 Task: Create a sub task System Test and UAT for the task  Integrate a new online platform for online fitness training in the project ArtiZen , assign it to team member softage.1@softage.net and update the status of the sub task to  Completed , set the priority of the sub task to High
Action: Mouse moved to (636, 505)
Screenshot: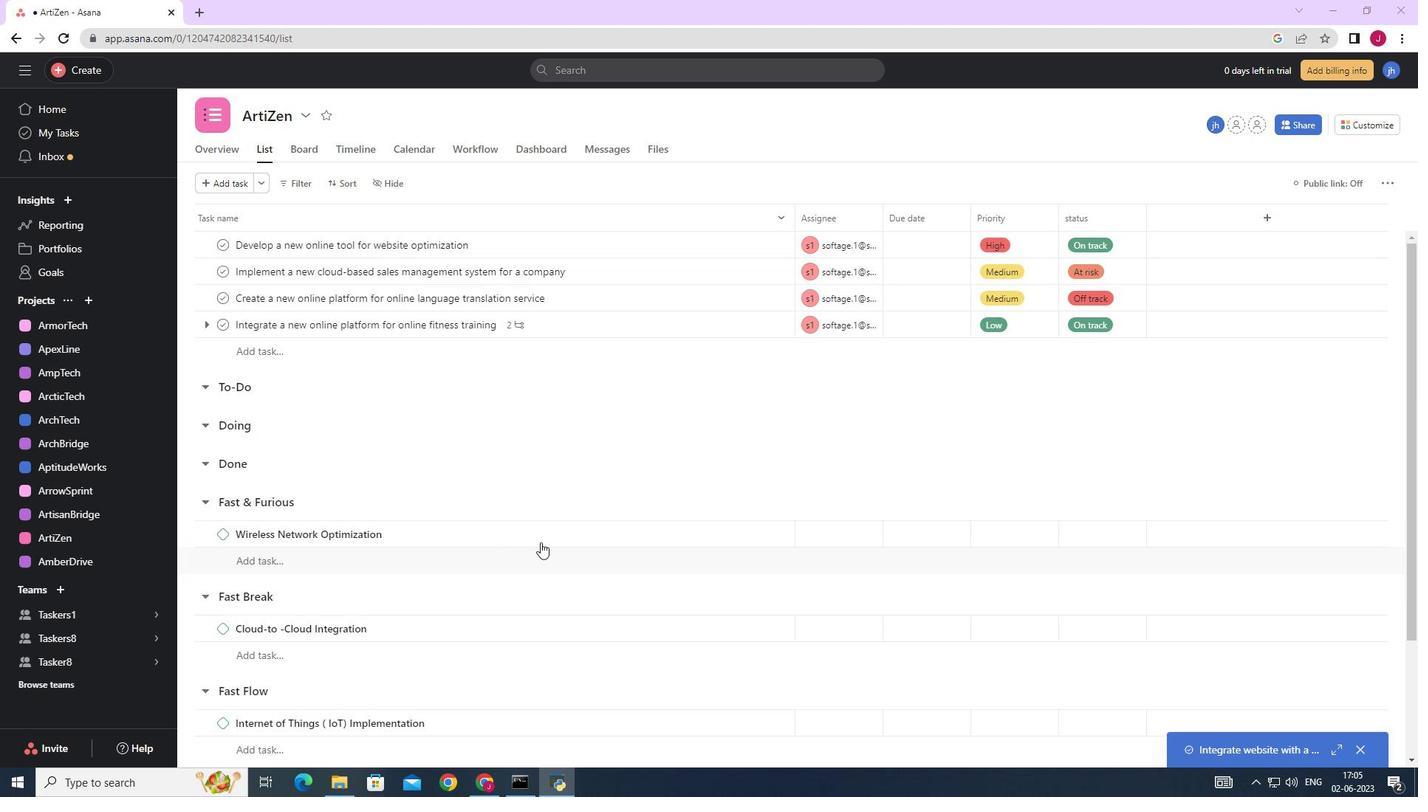 
Action: Mouse scrolled (636, 505) with delta (0, 0)
Screenshot: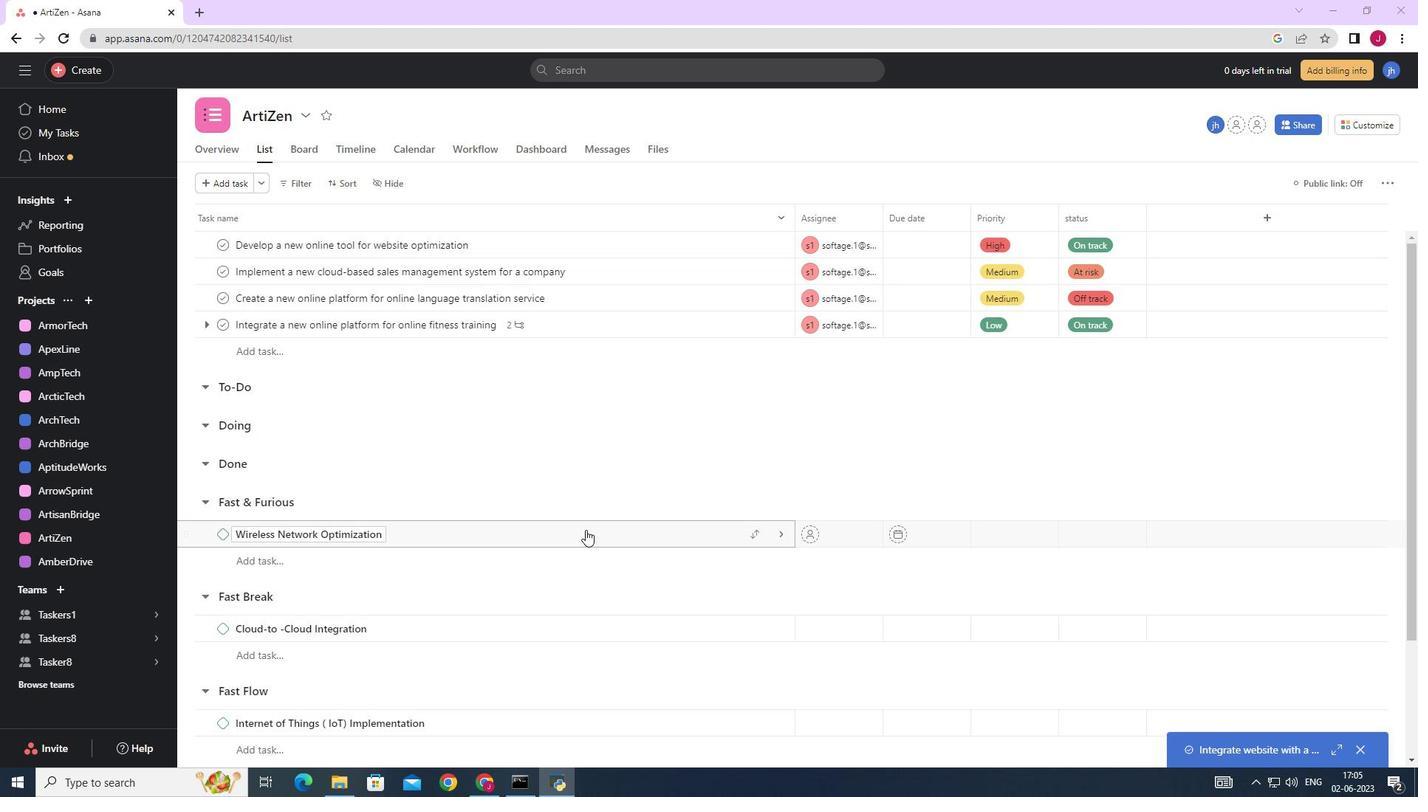 
Action: Mouse scrolled (636, 505) with delta (0, 0)
Screenshot: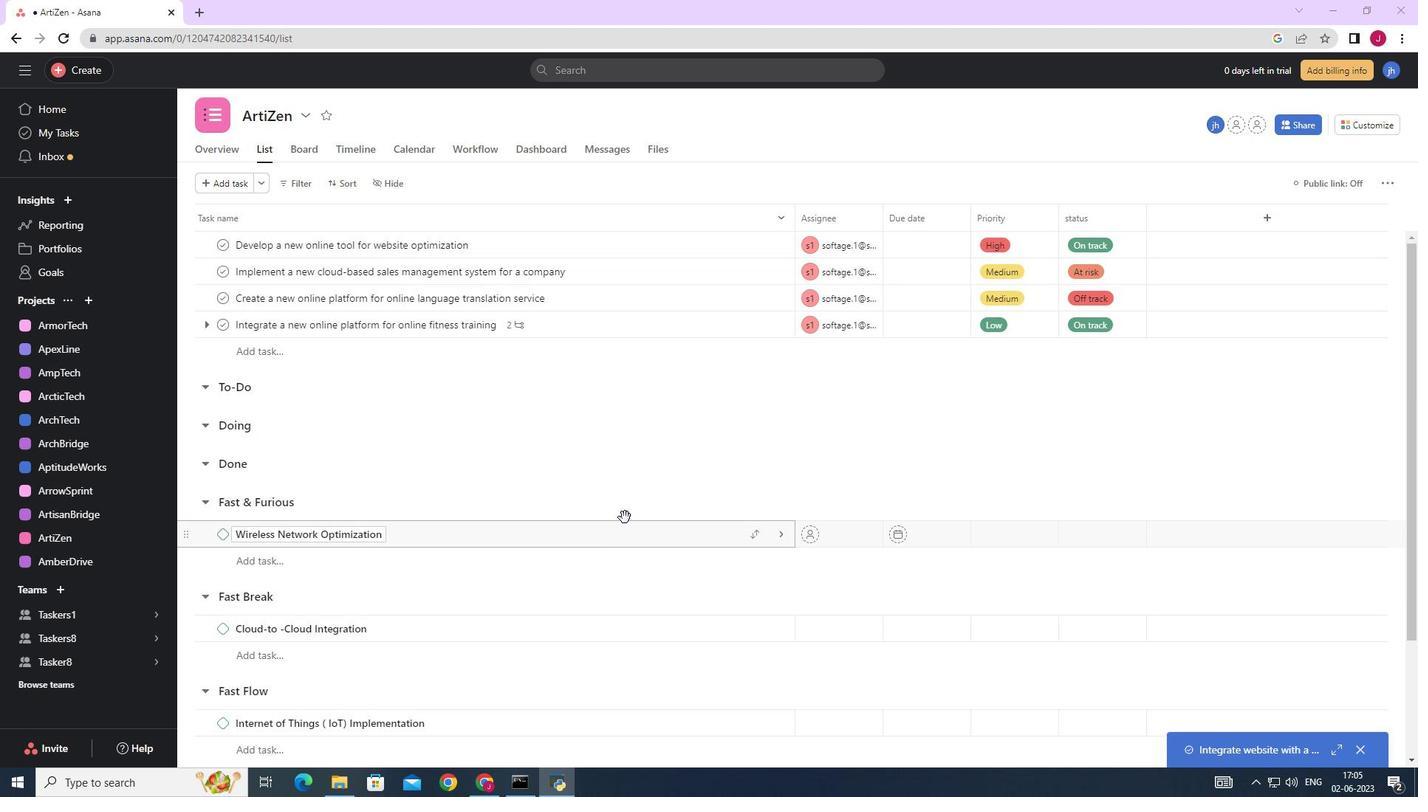 
Action: Mouse moved to (636, 505)
Screenshot: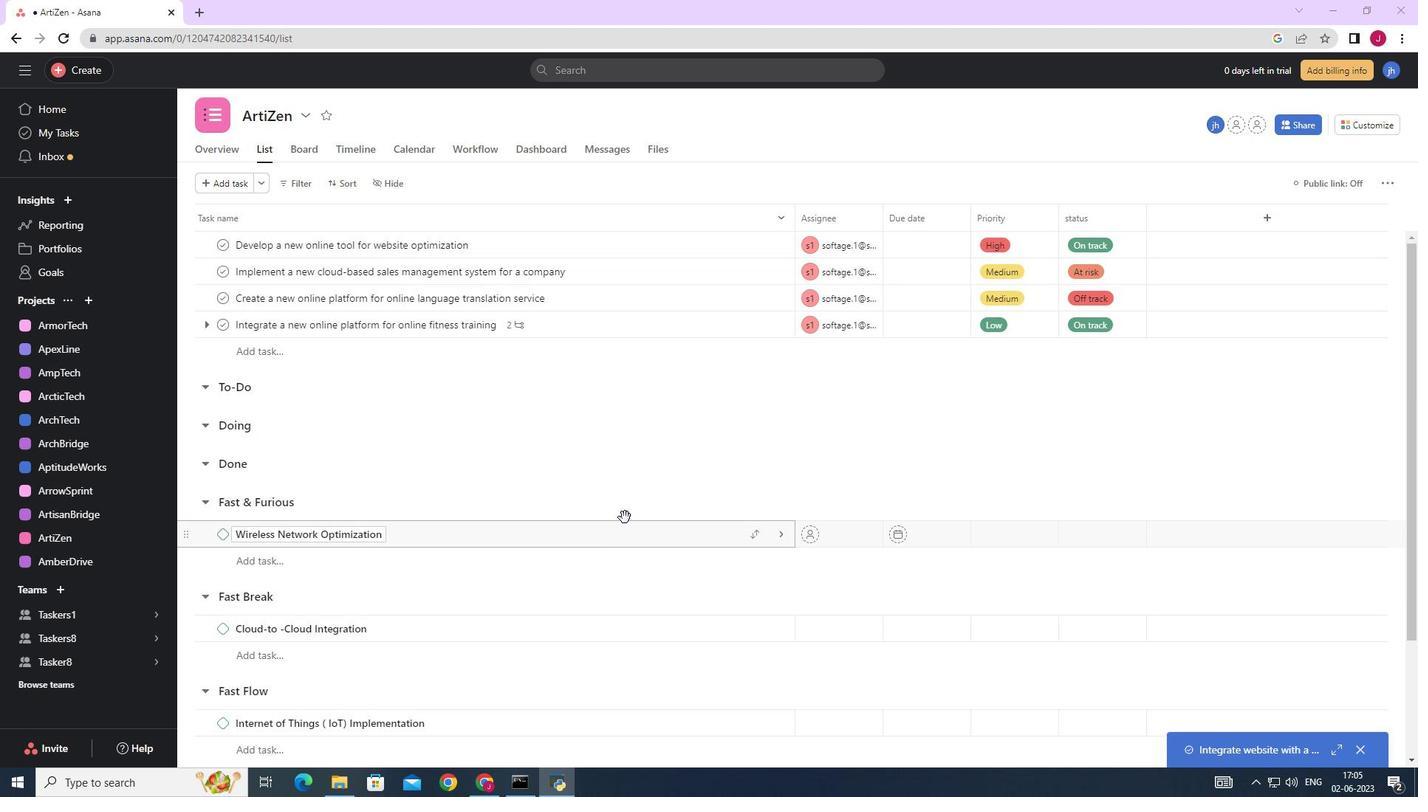 
Action: Mouse scrolled (636, 505) with delta (0, 0)
Screenshot: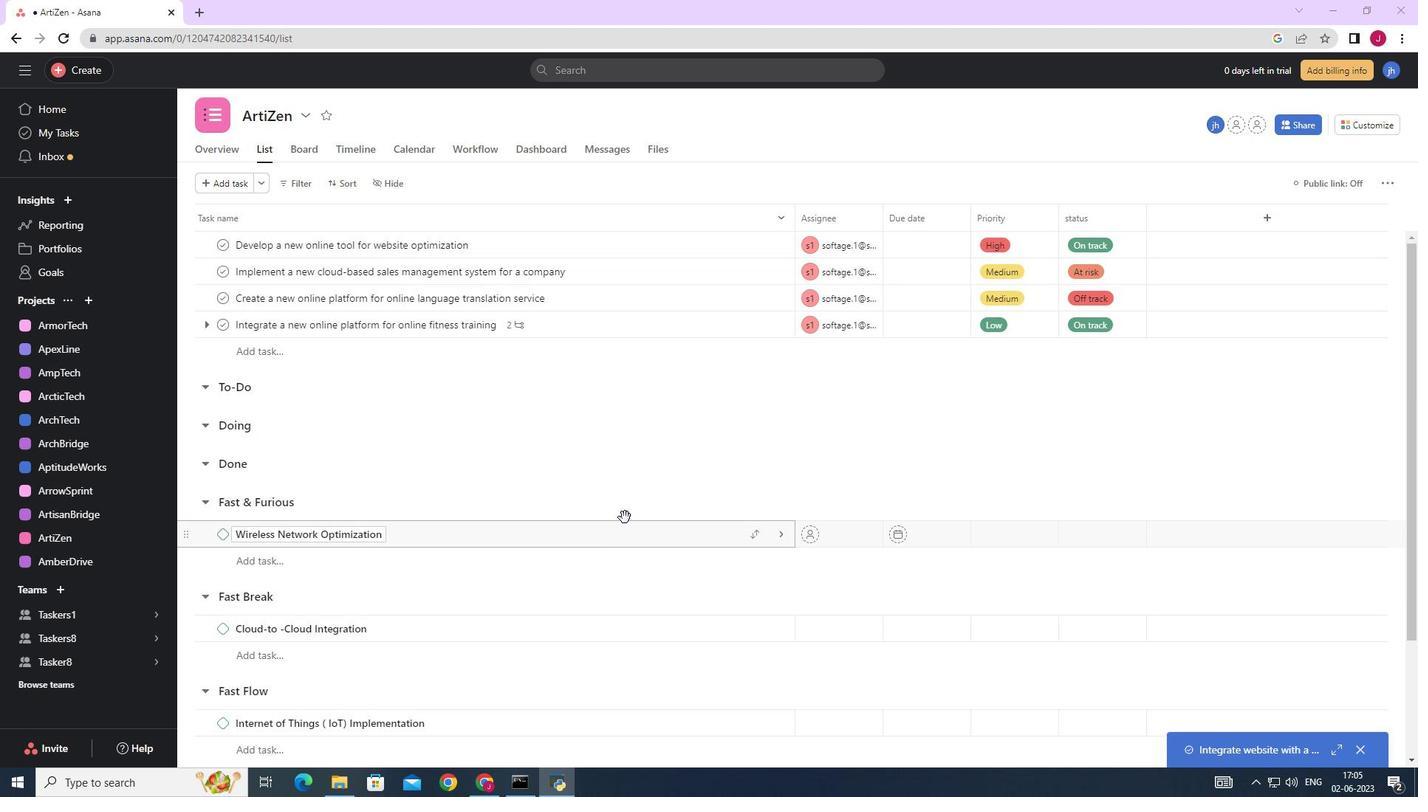 
Action: Mouse moved to (636, 502)
Screenshot: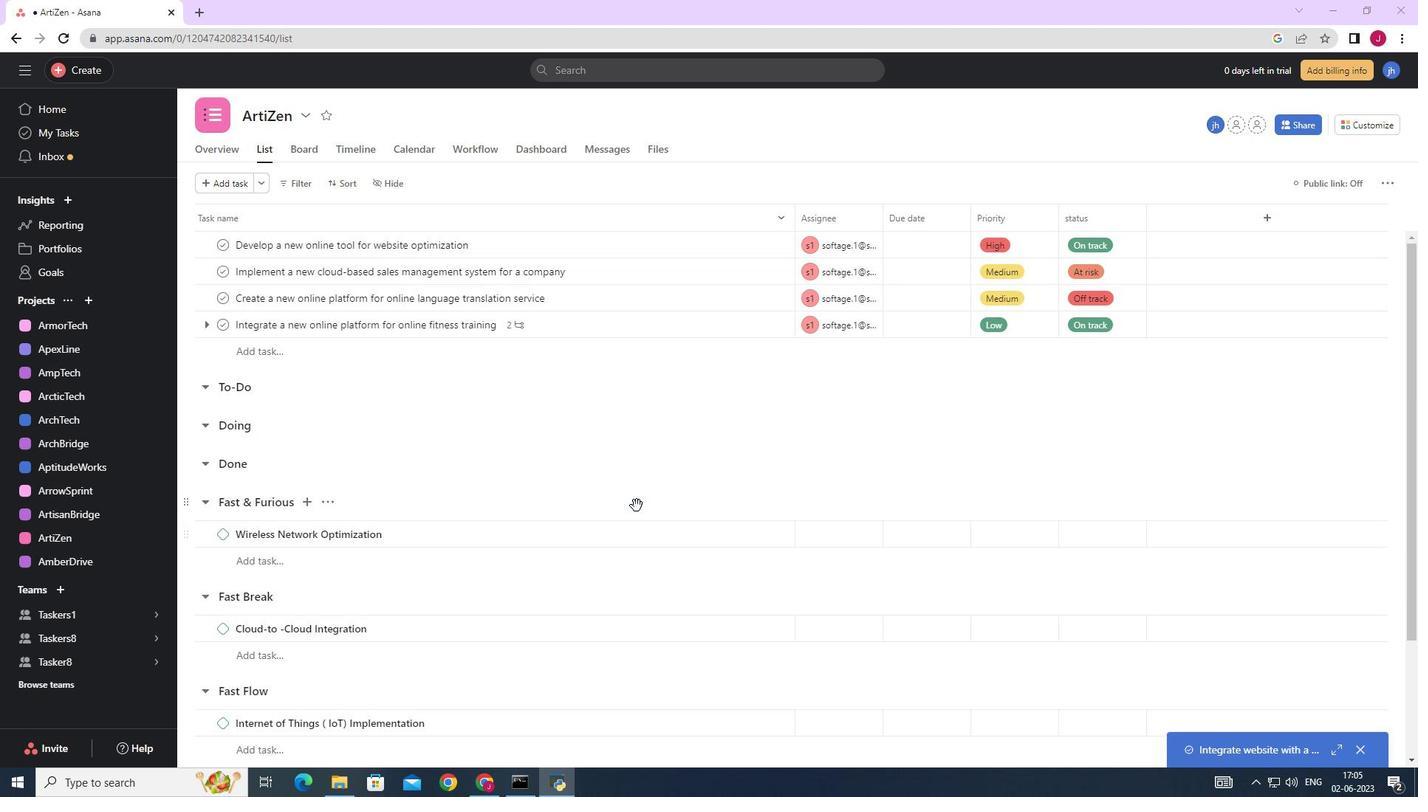 
Action: Mouse scrolled (636, 502) with delta (0, 0)
Screenshot: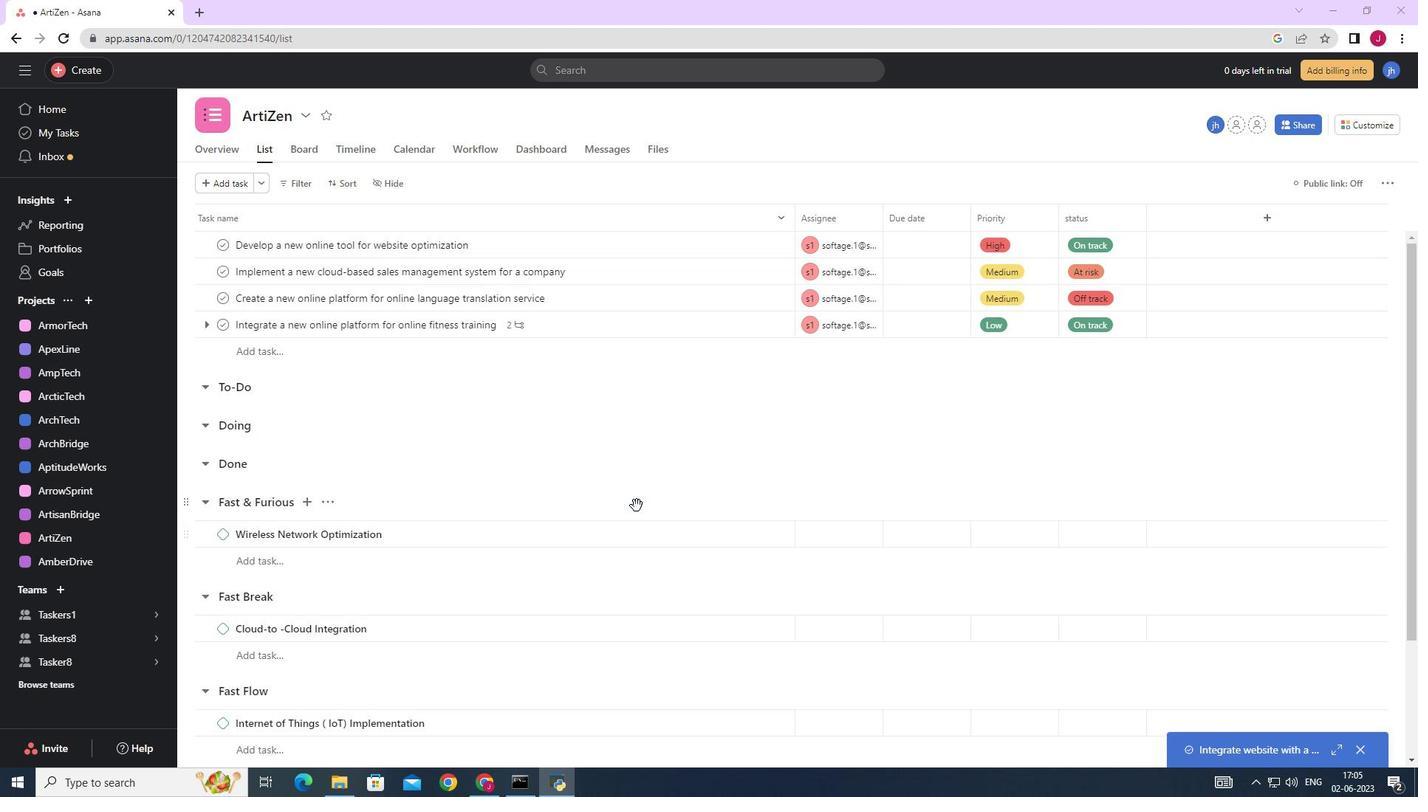 
Action: Mouse moved to (609, 488)
Screenshot: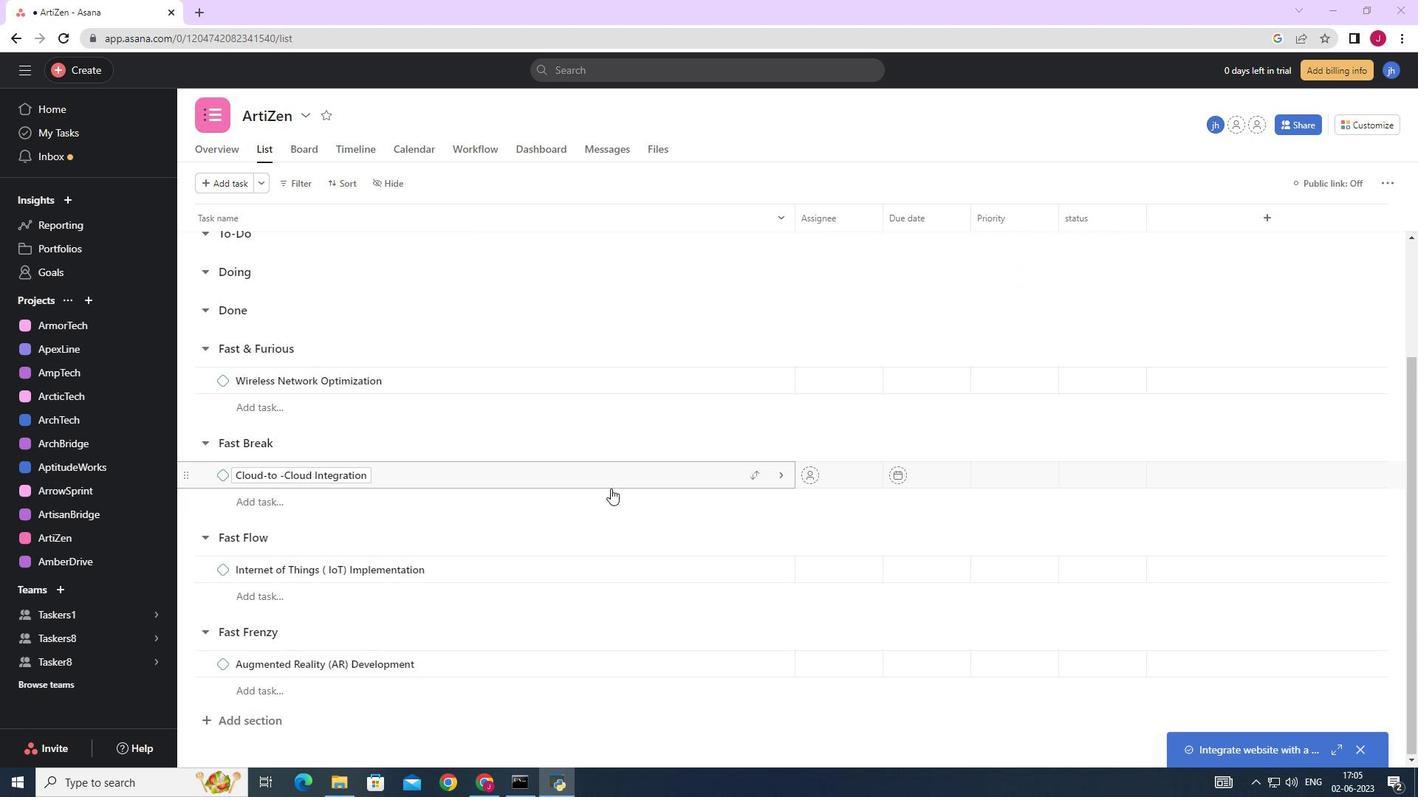 
Action: Mouse scrolled (609, 489) with delta (0, 0)
Screenshot: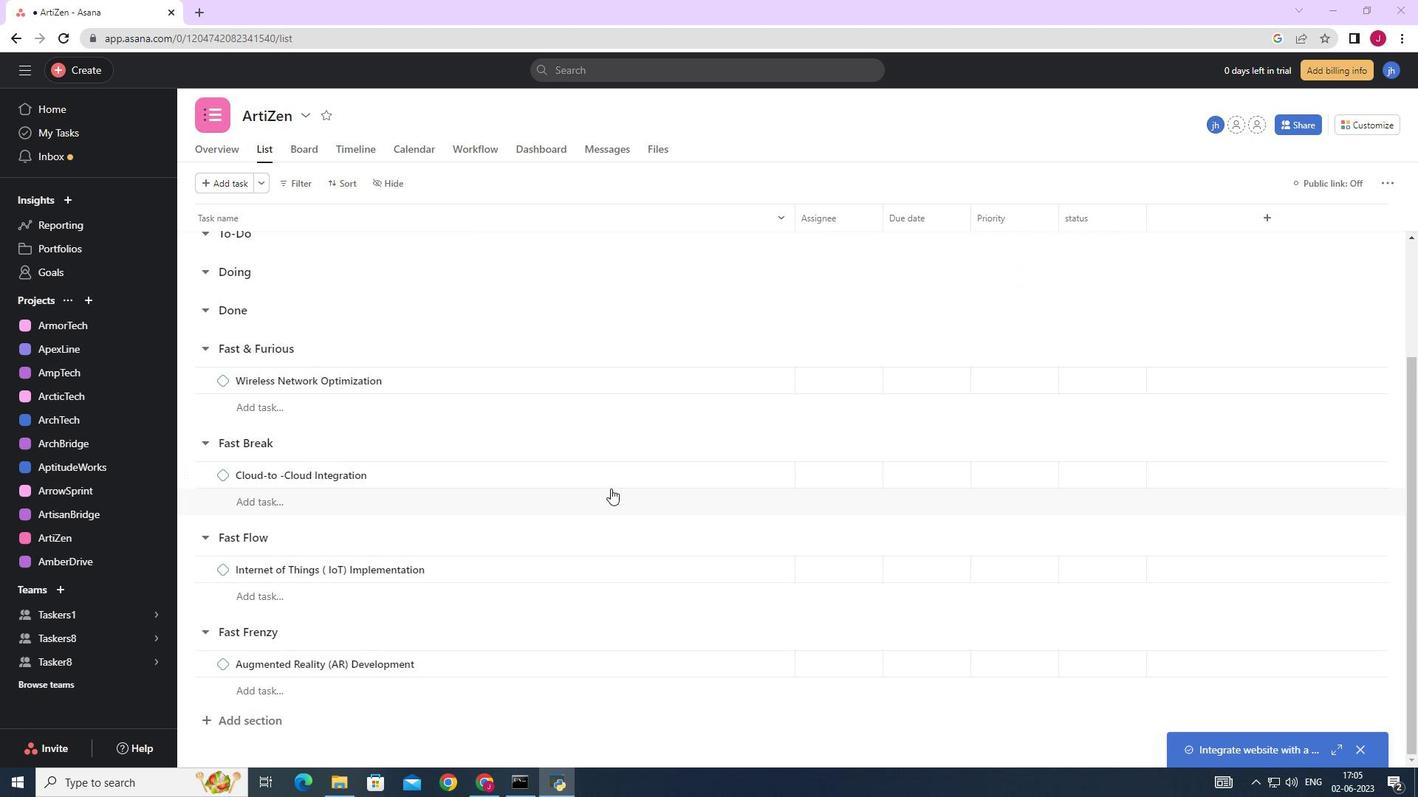 
Action: Mouse scrolled (609, 489) with delta (0, 0)
Screenshot: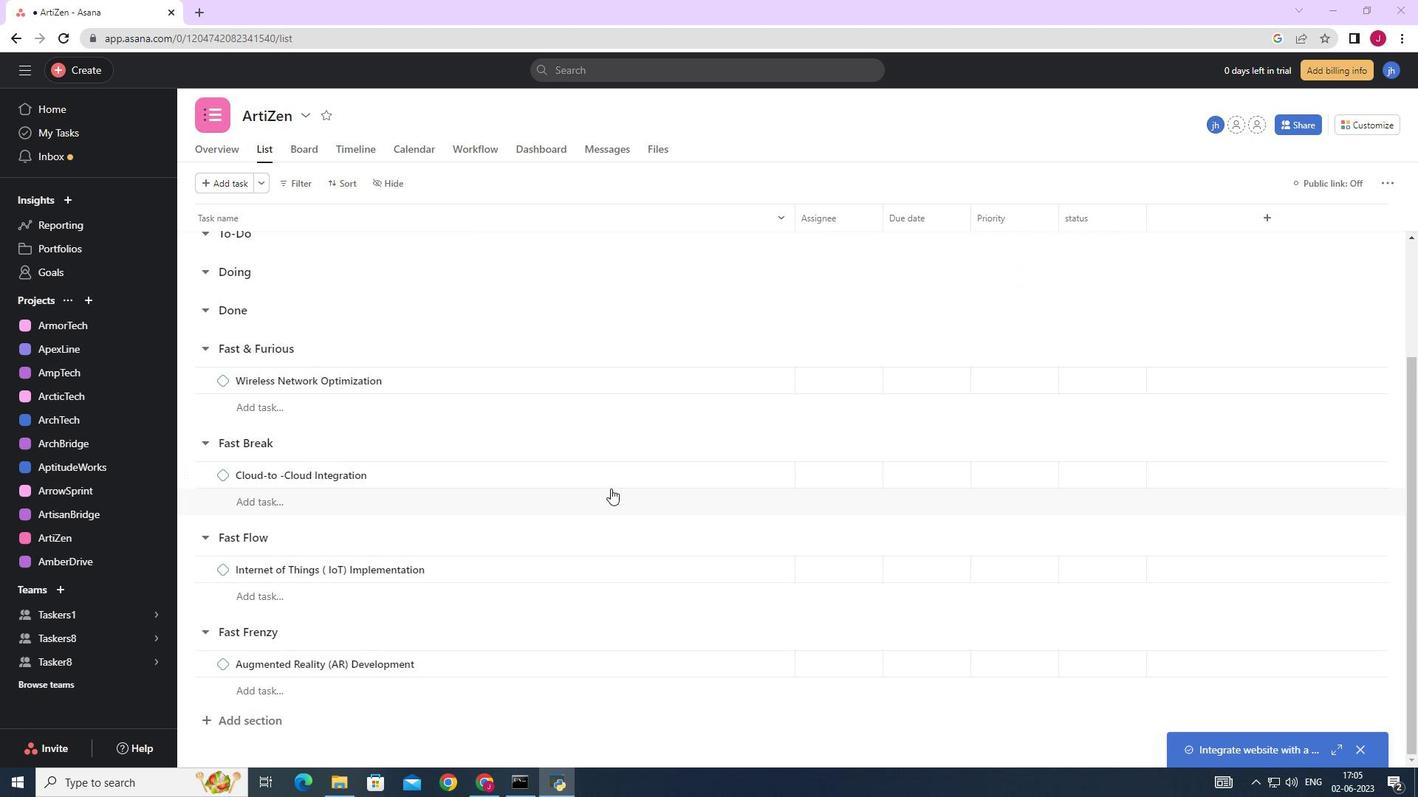 
Action: Mouse scrolled (609, 489) with delta (0, 0)
Screenshot: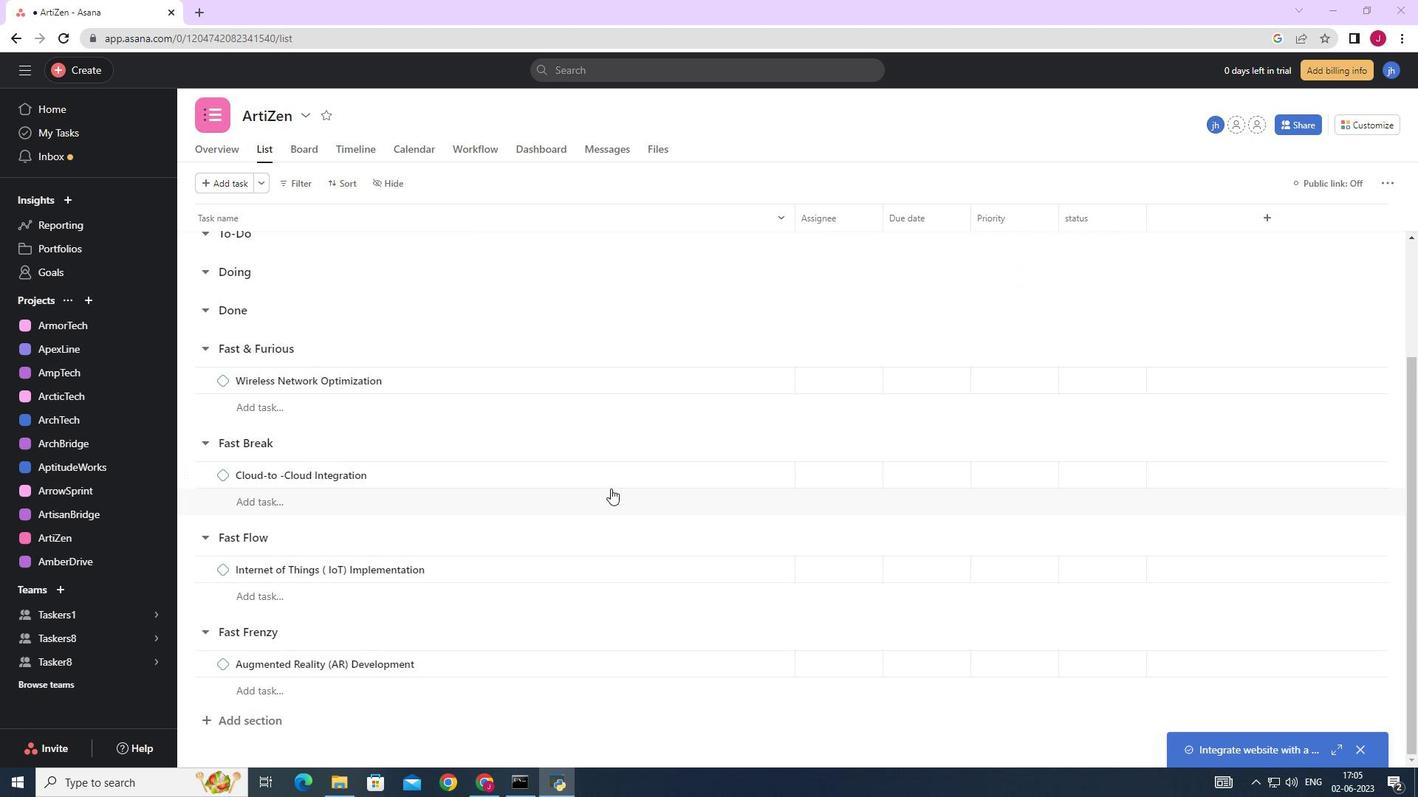 
Action: Mouse scrolled (609, 489) with delta (0, 0)
Screenshot: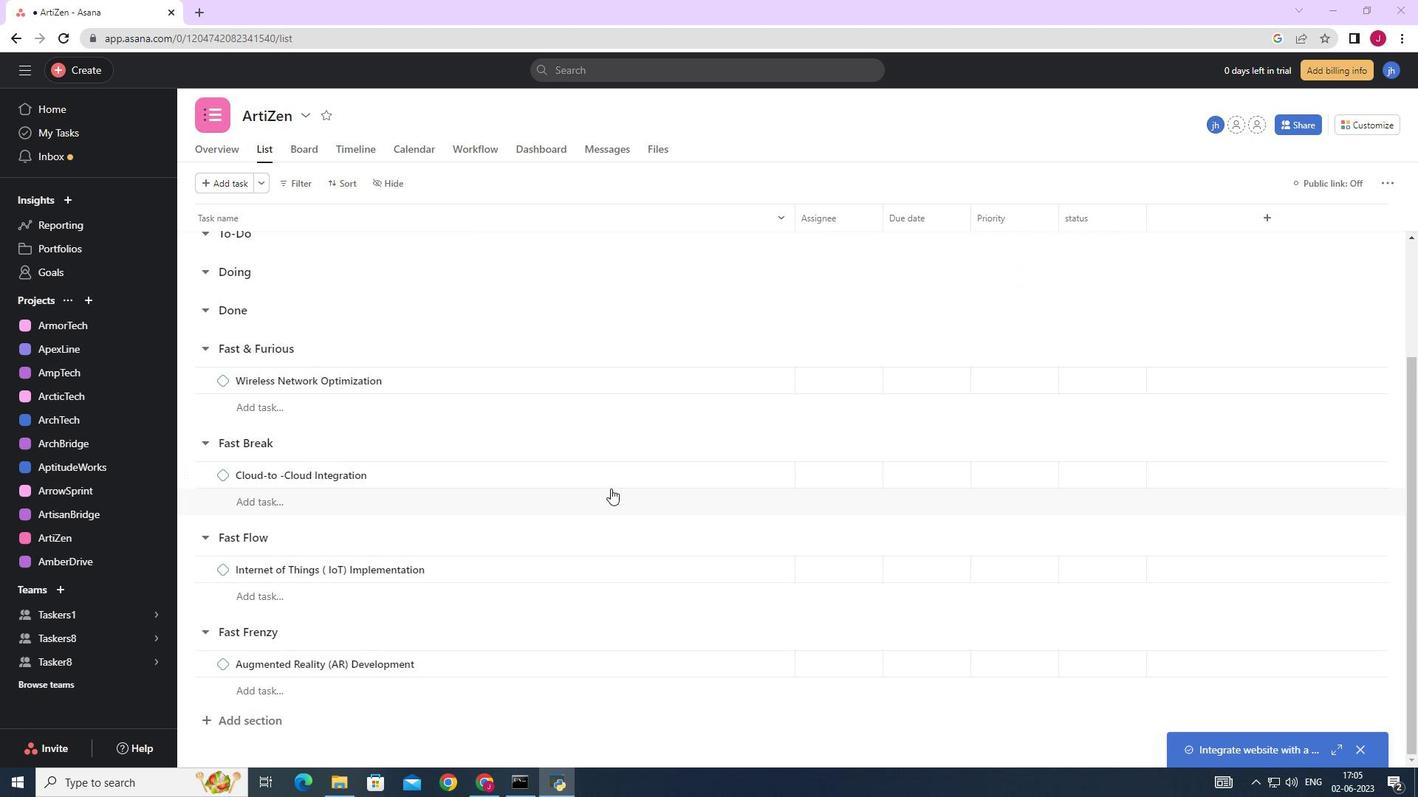 
Action: Mouse moved to (276, 337)
Screenshot: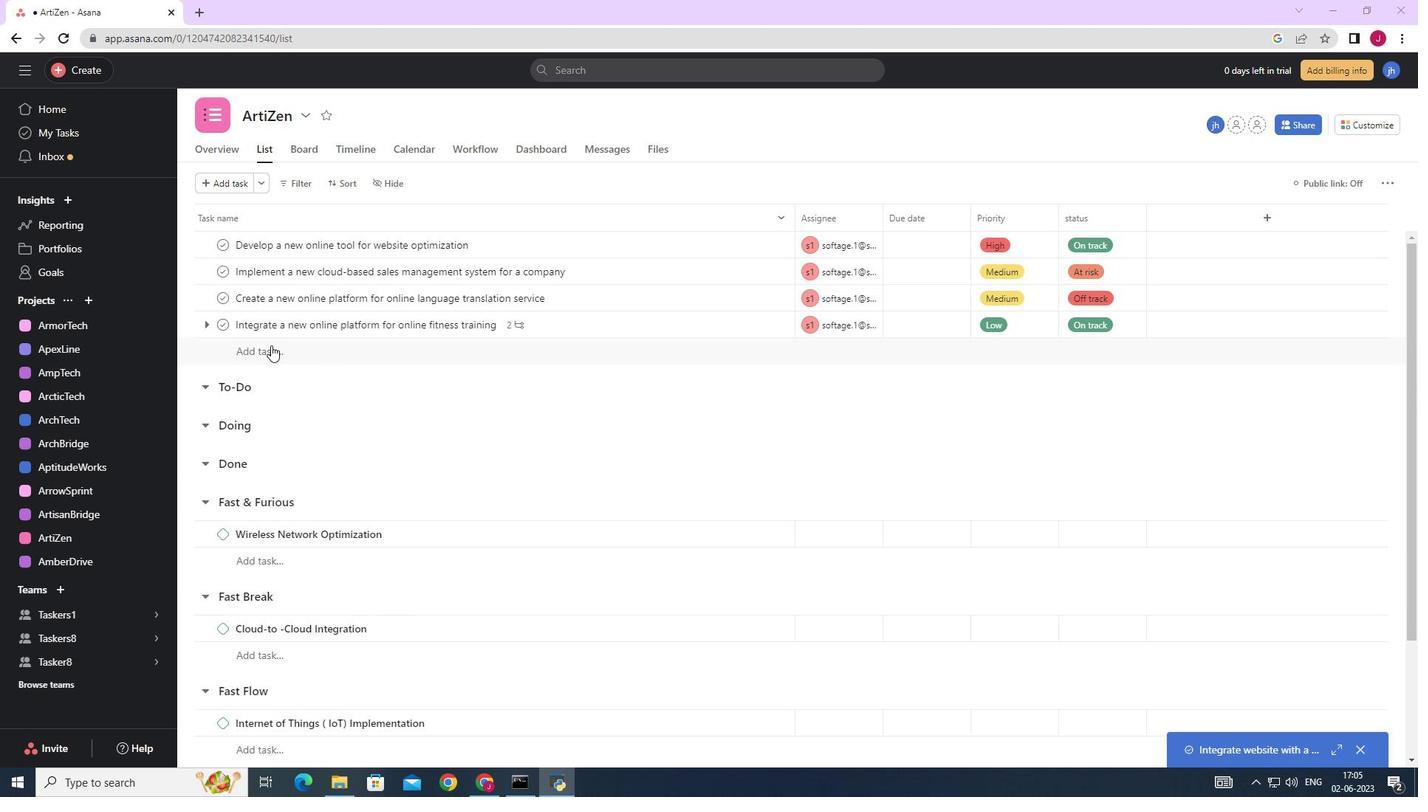 
Action: Mouse scrolled (276, 338) with delta (0, 0)
Screenshot: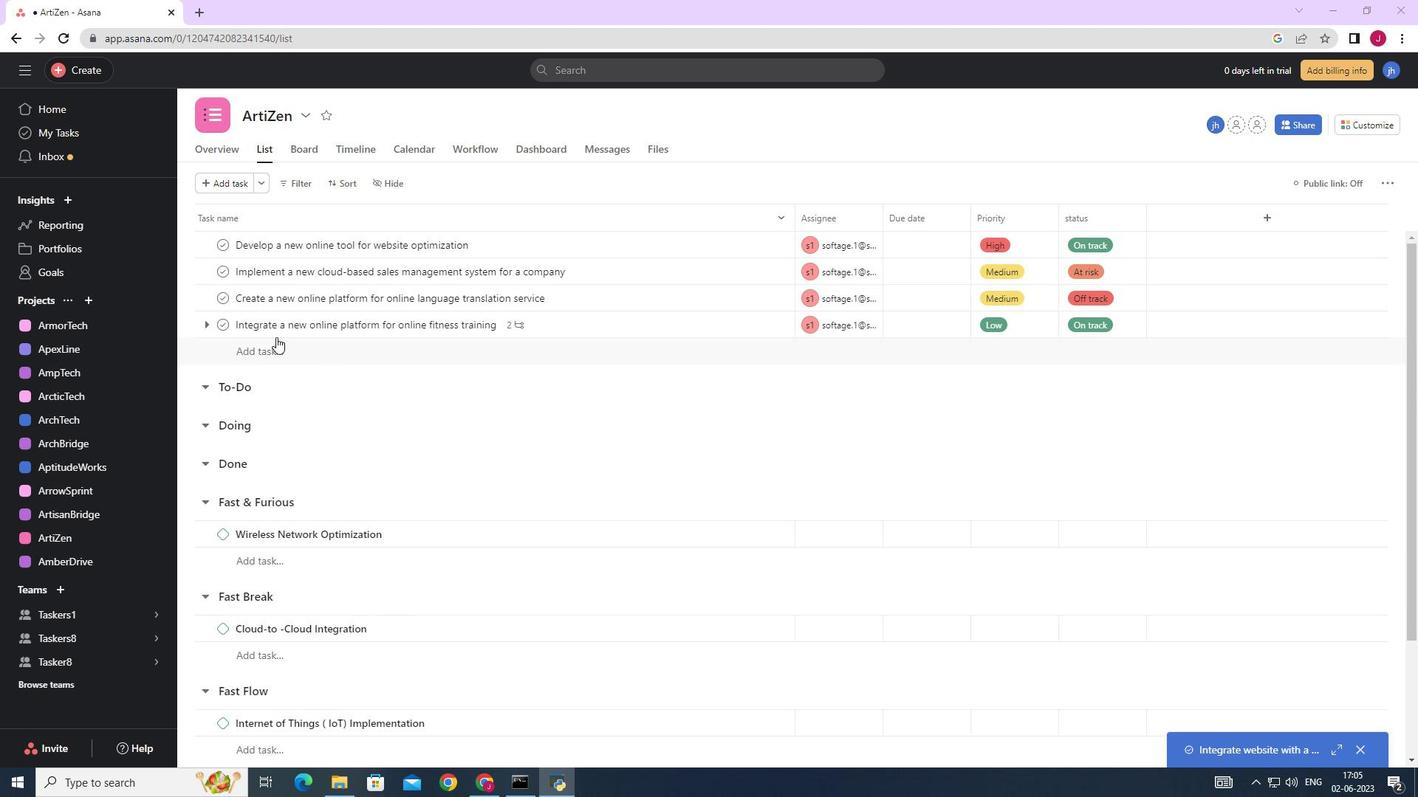 
Action: Mouse scrolled (276, 338) with delta (0, 0)
Screenshot: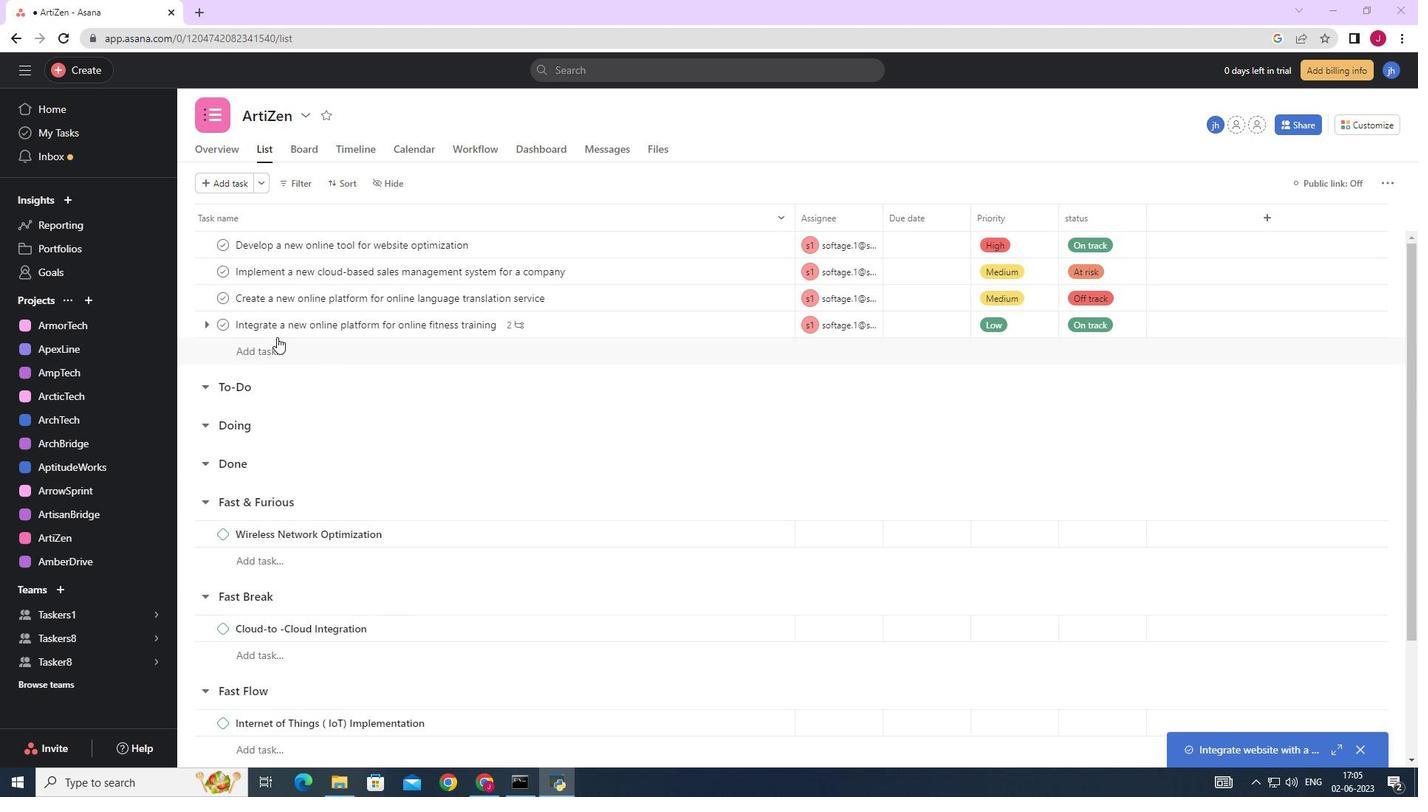 
Action: Mouse scrolled (276, 338) with delta (0, 0)
Screenshot: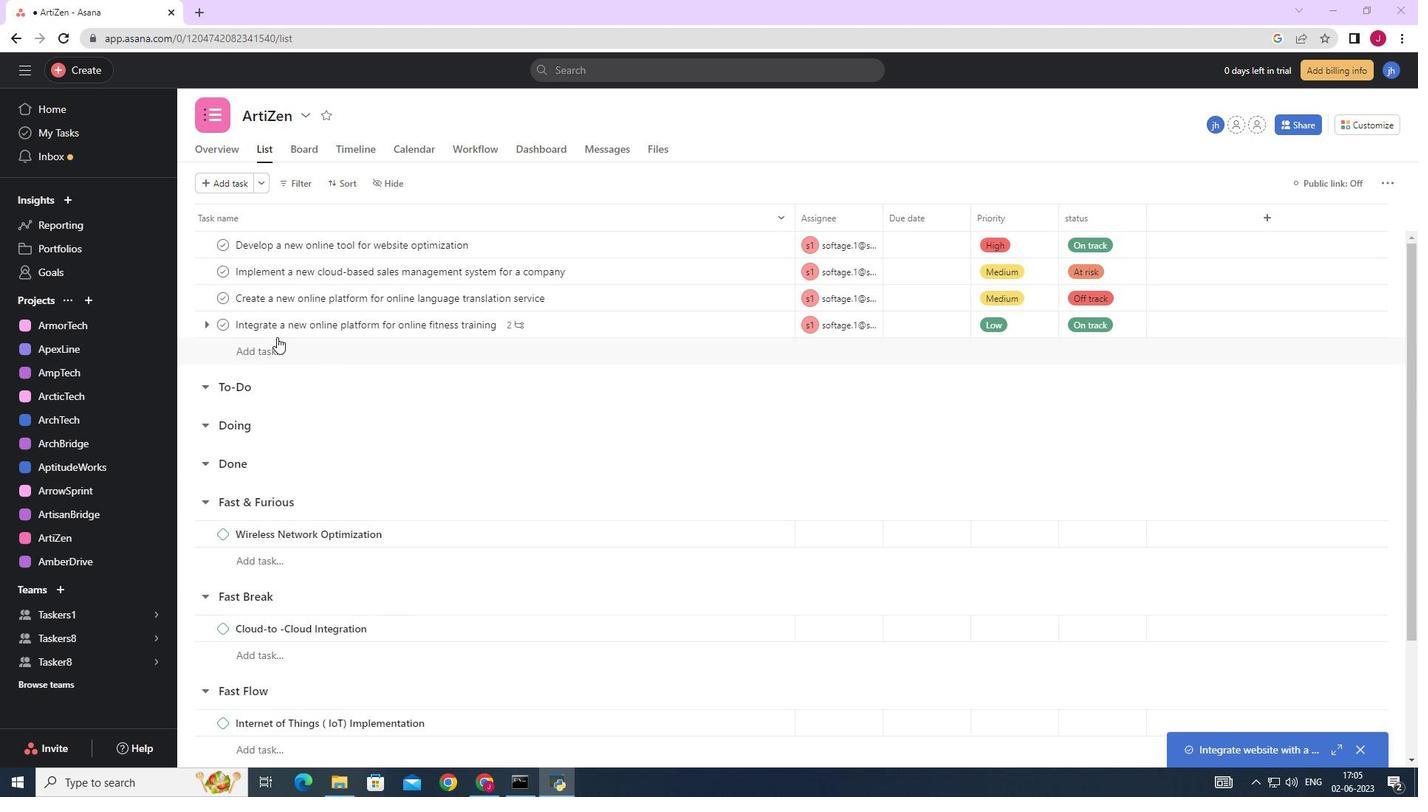 
Action: Mouse moved to (87, 68)
Screenshot: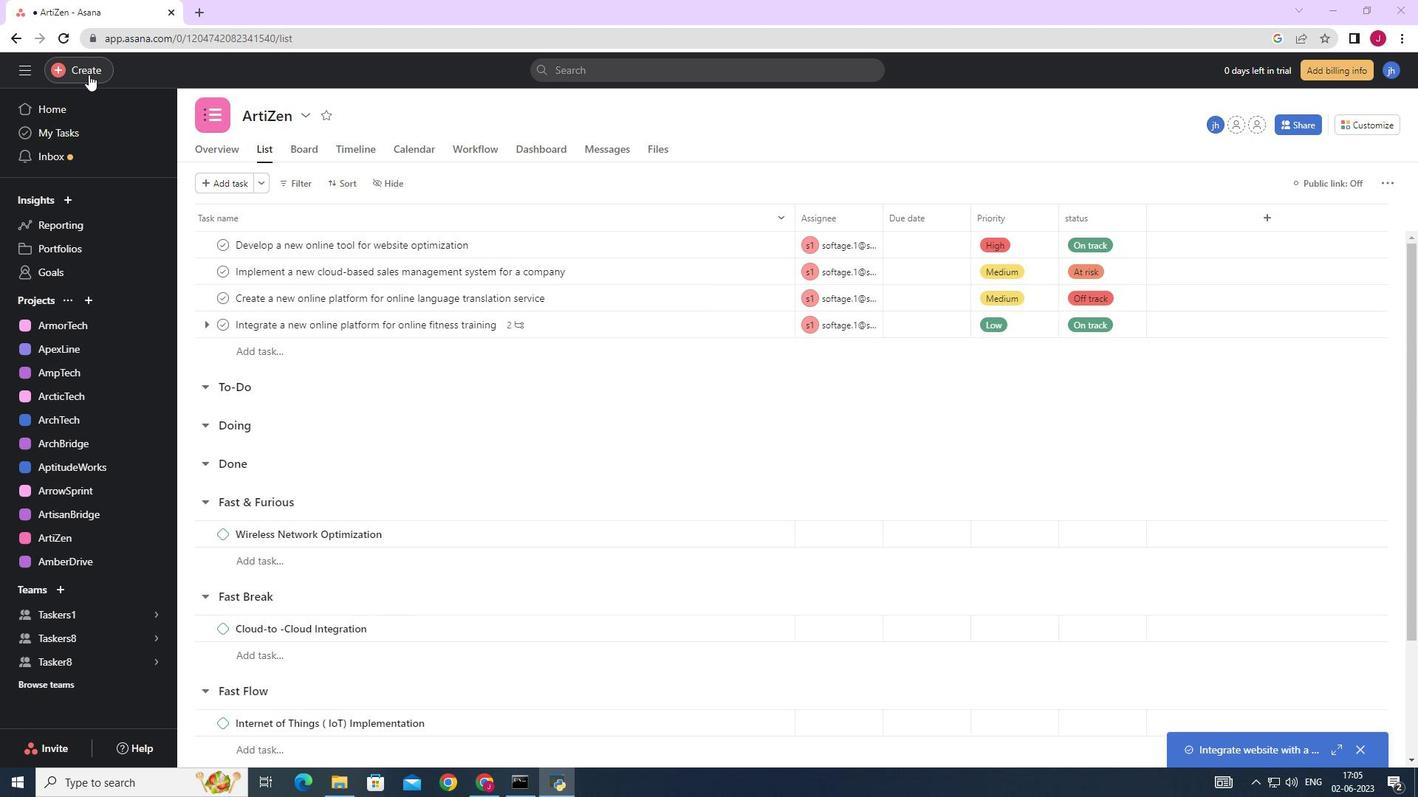 
Action: Mouse pressed left at (87, 68)
Screenshot: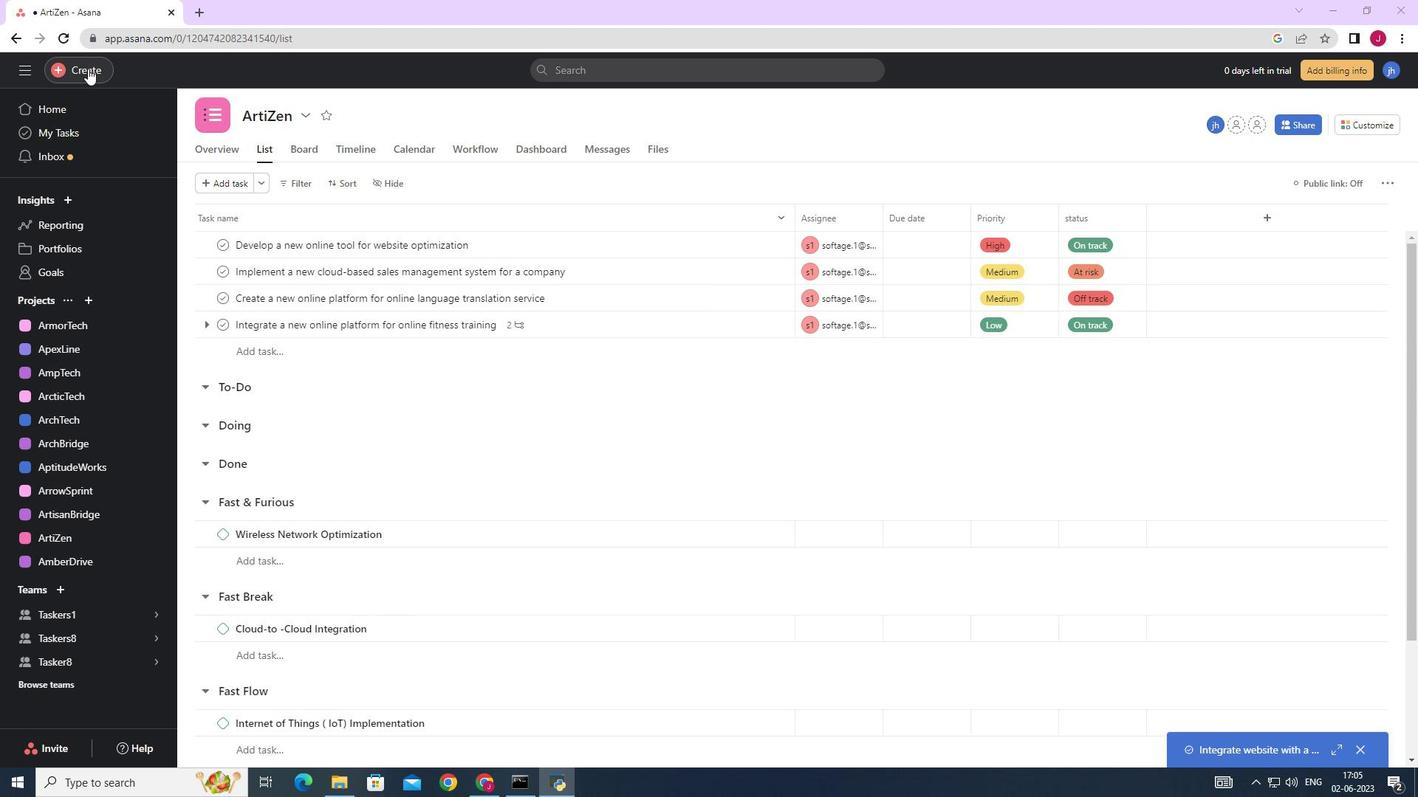 
Action: Mouse moved to (544, 414)
Screenshot: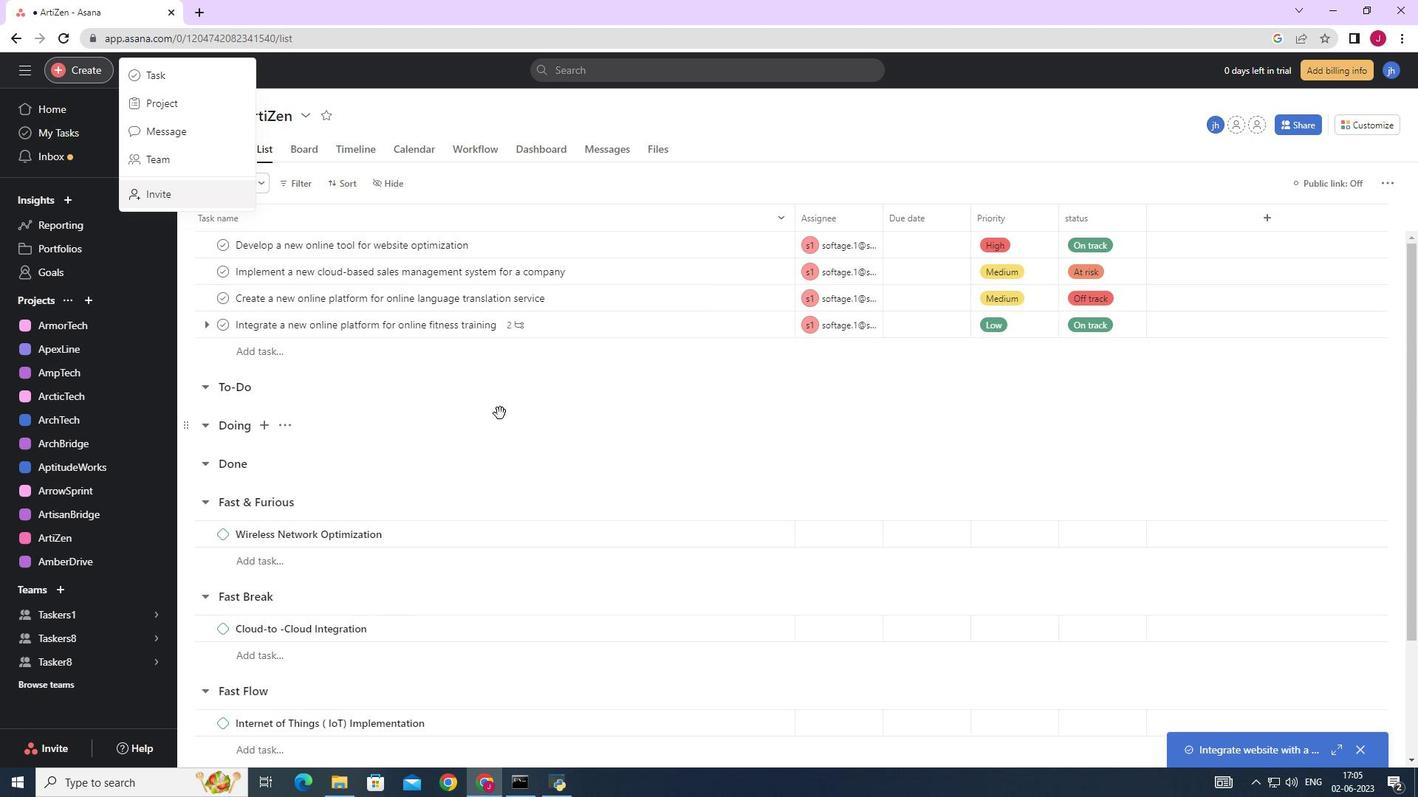 
Action: Mouse pressed left at (544, 414)
Screenshot: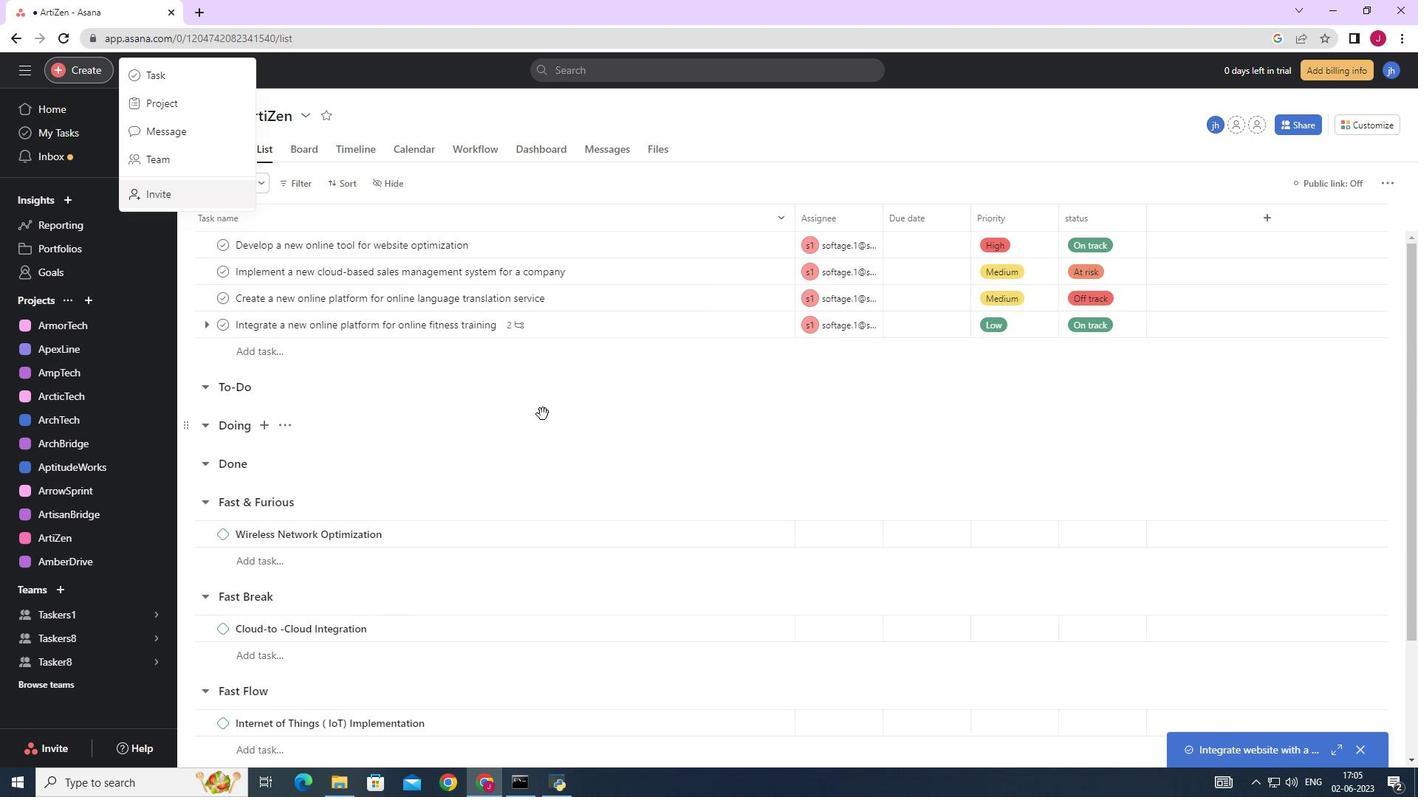
Action: Mouse moved to (612, 327)
Screenshot: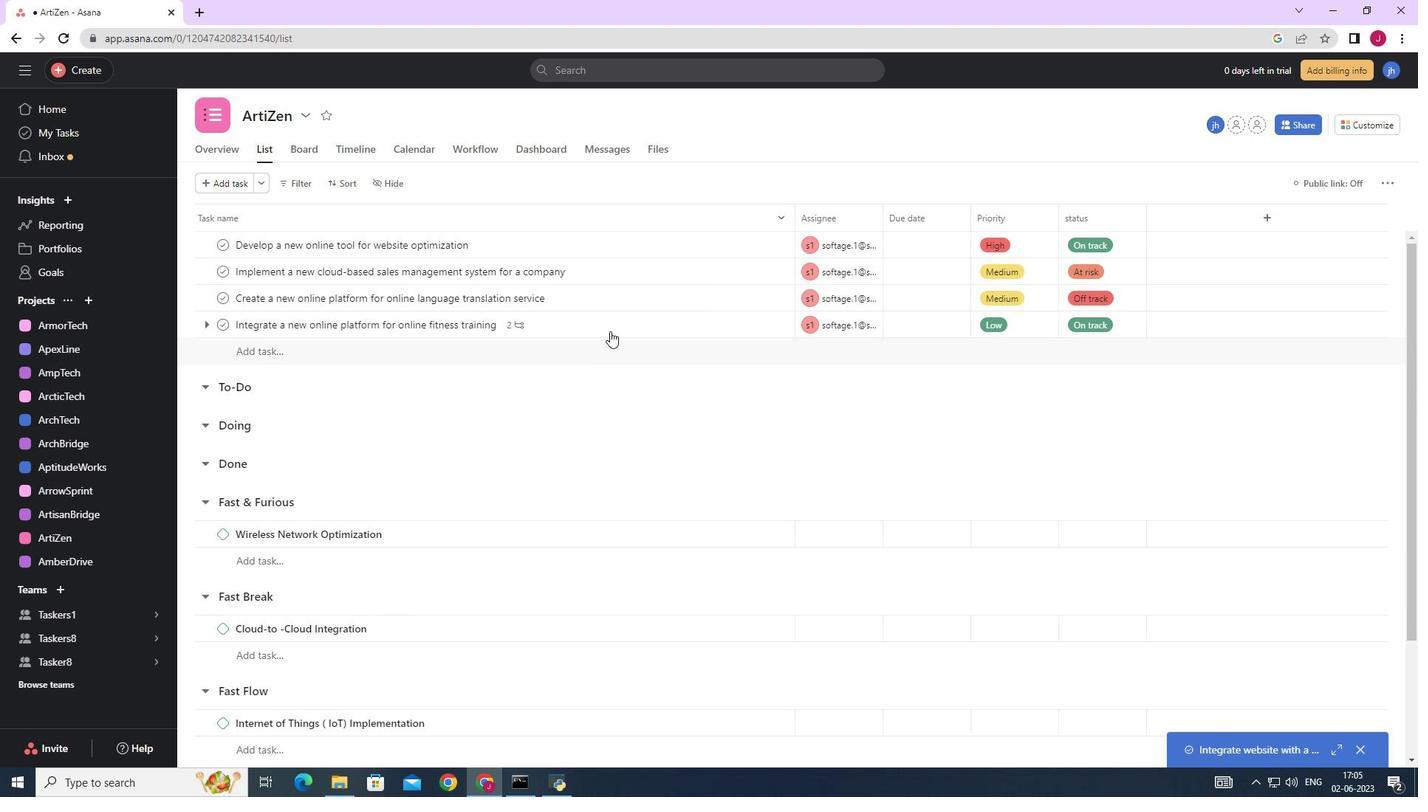 
Action: Mouse pressed left at (612, 327)
Screenshot: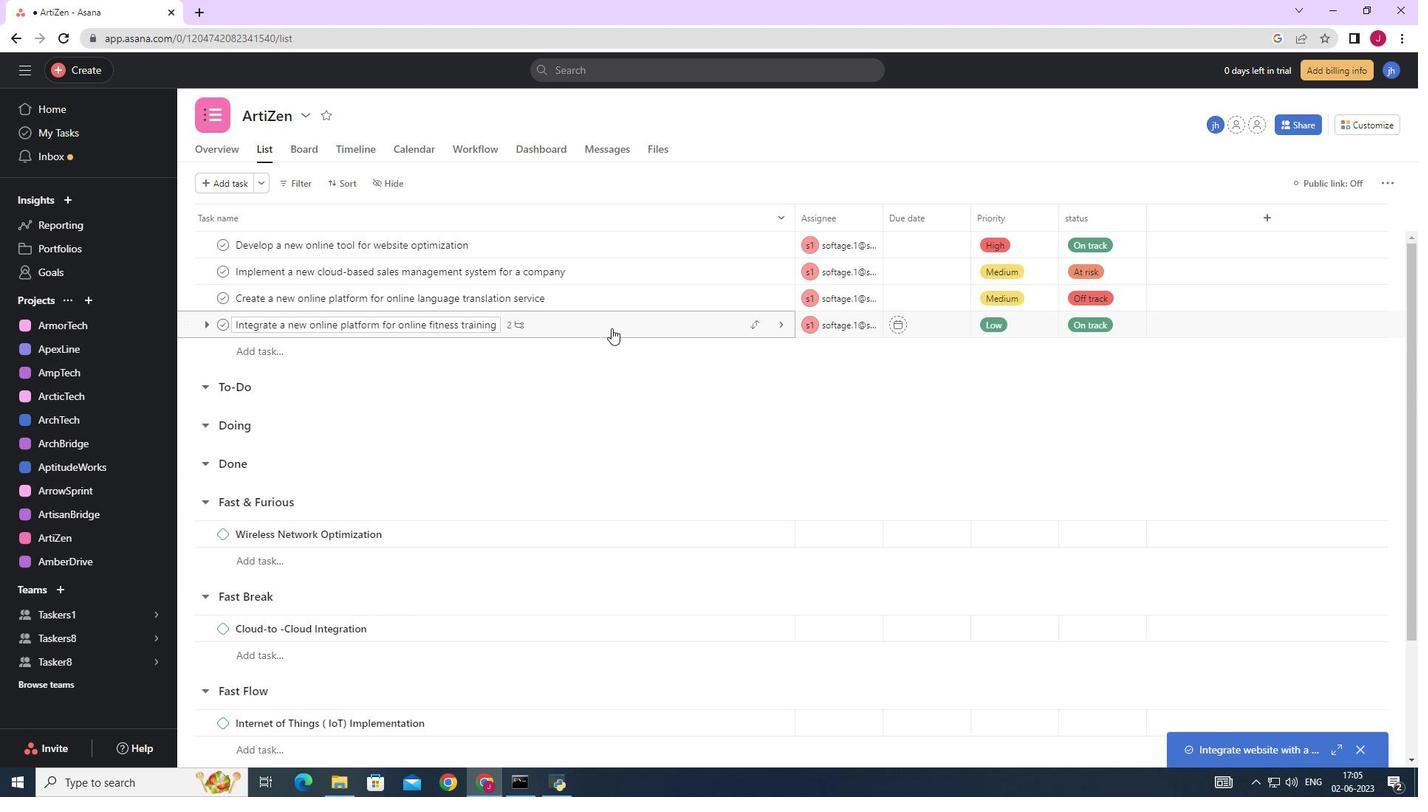
Action: Mouse moved to (1143, 459)
Screenshot: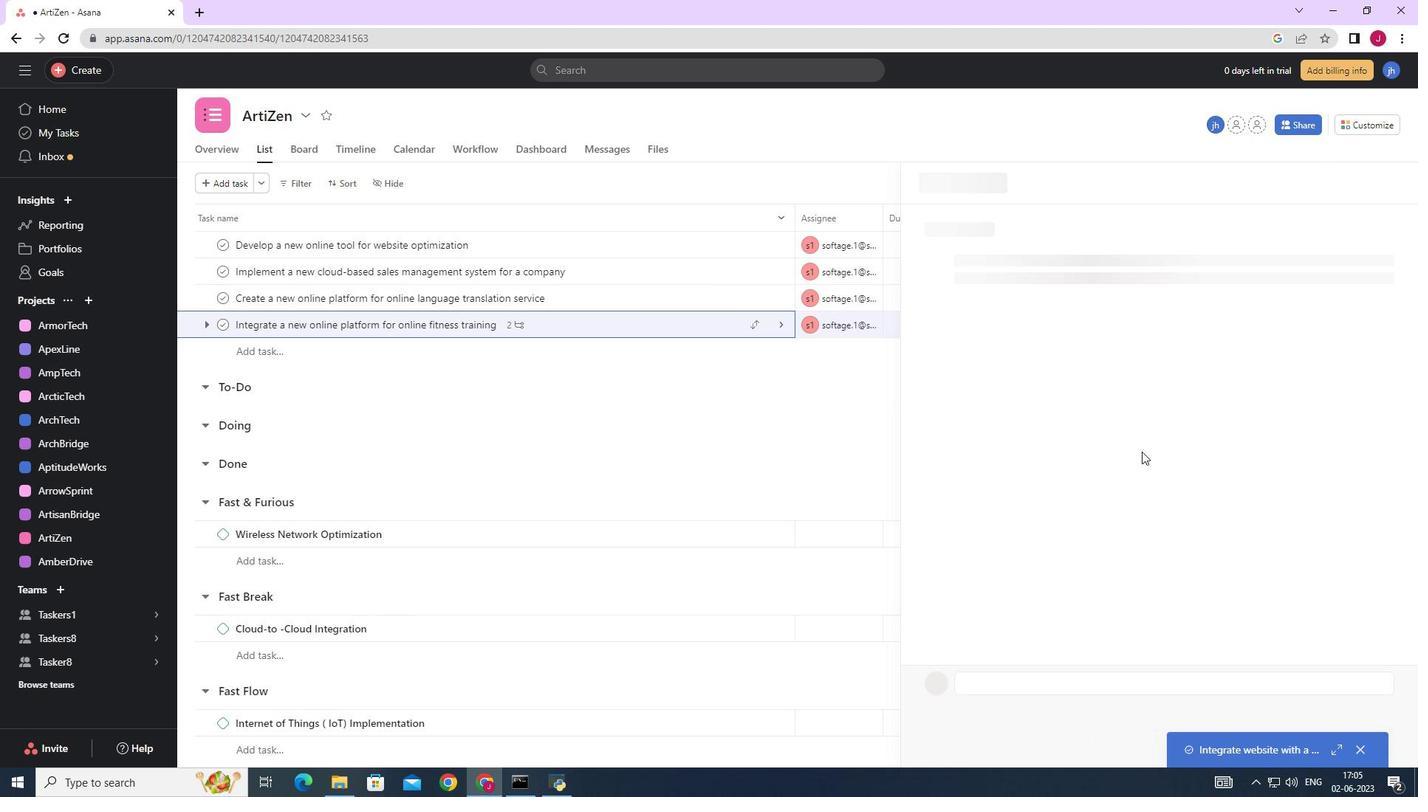 
Action: Mouse scrolled (1143, 458) with delta (0, 0)
Screenshot: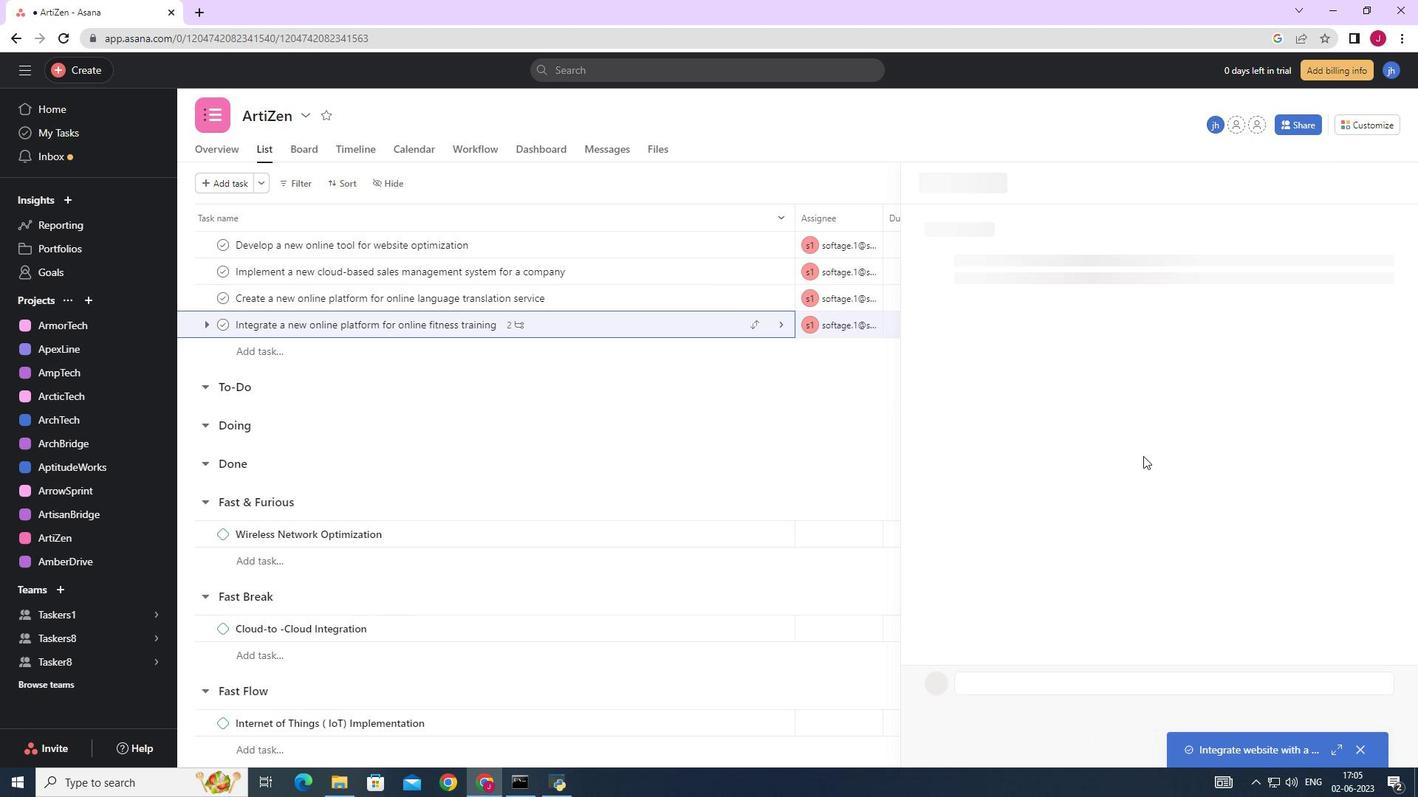 
Action: Mouse scrolled (1143, 458) with delta (0, 0)
Screenshot: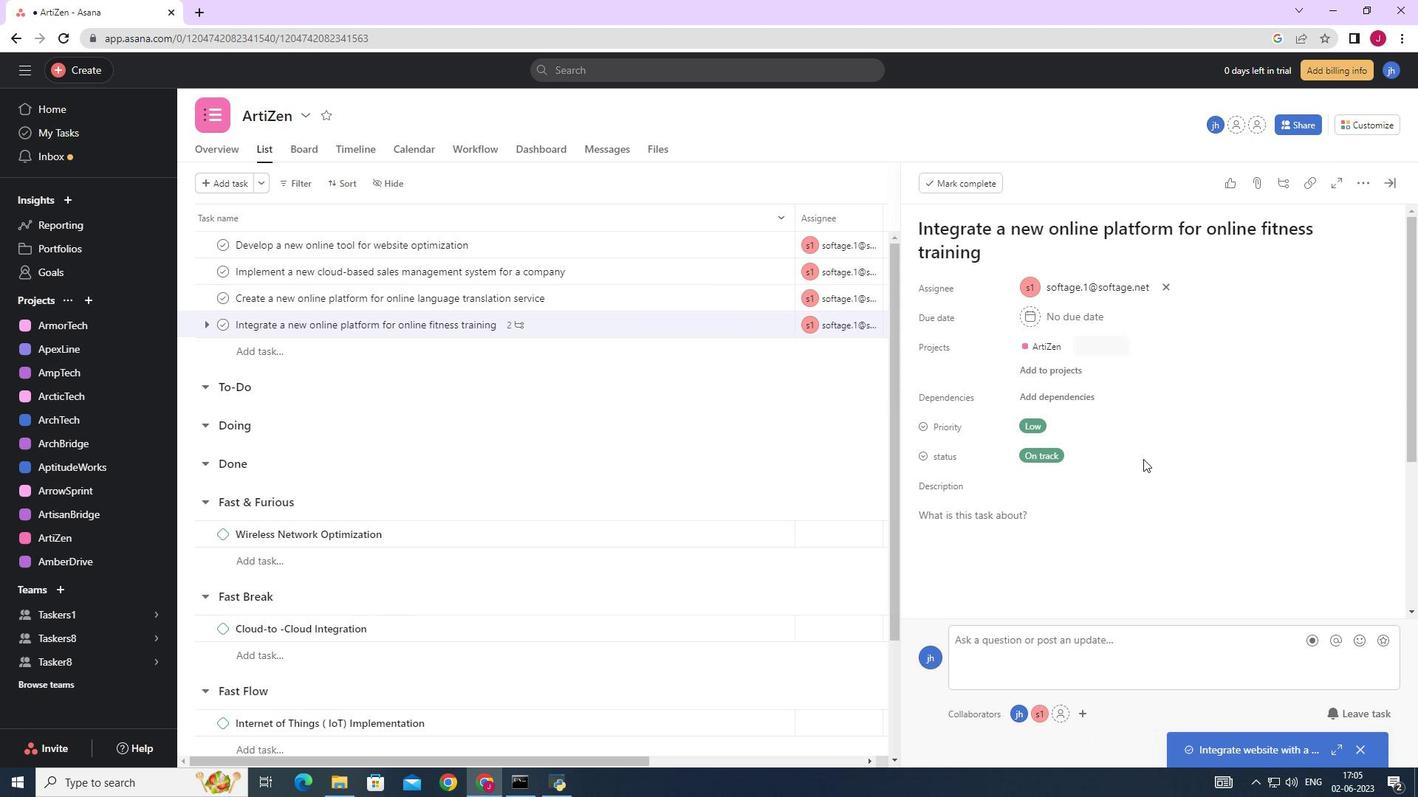 
Action: Mouse scrolled (1143, 458) with delta (0, 0)
Screenshot: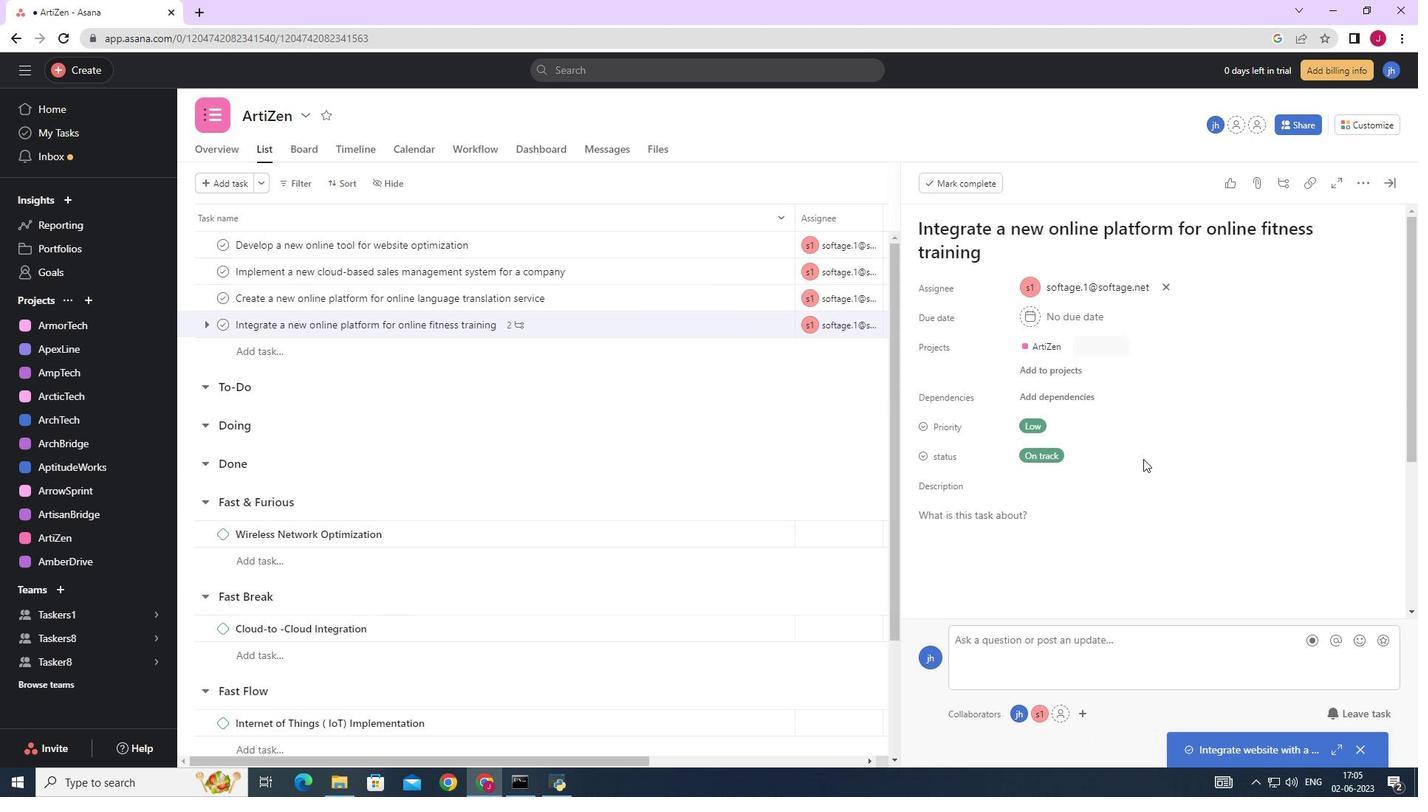 
Action: Mouse scrolled (1143, 458) with delta (0, 0)
Screenshot: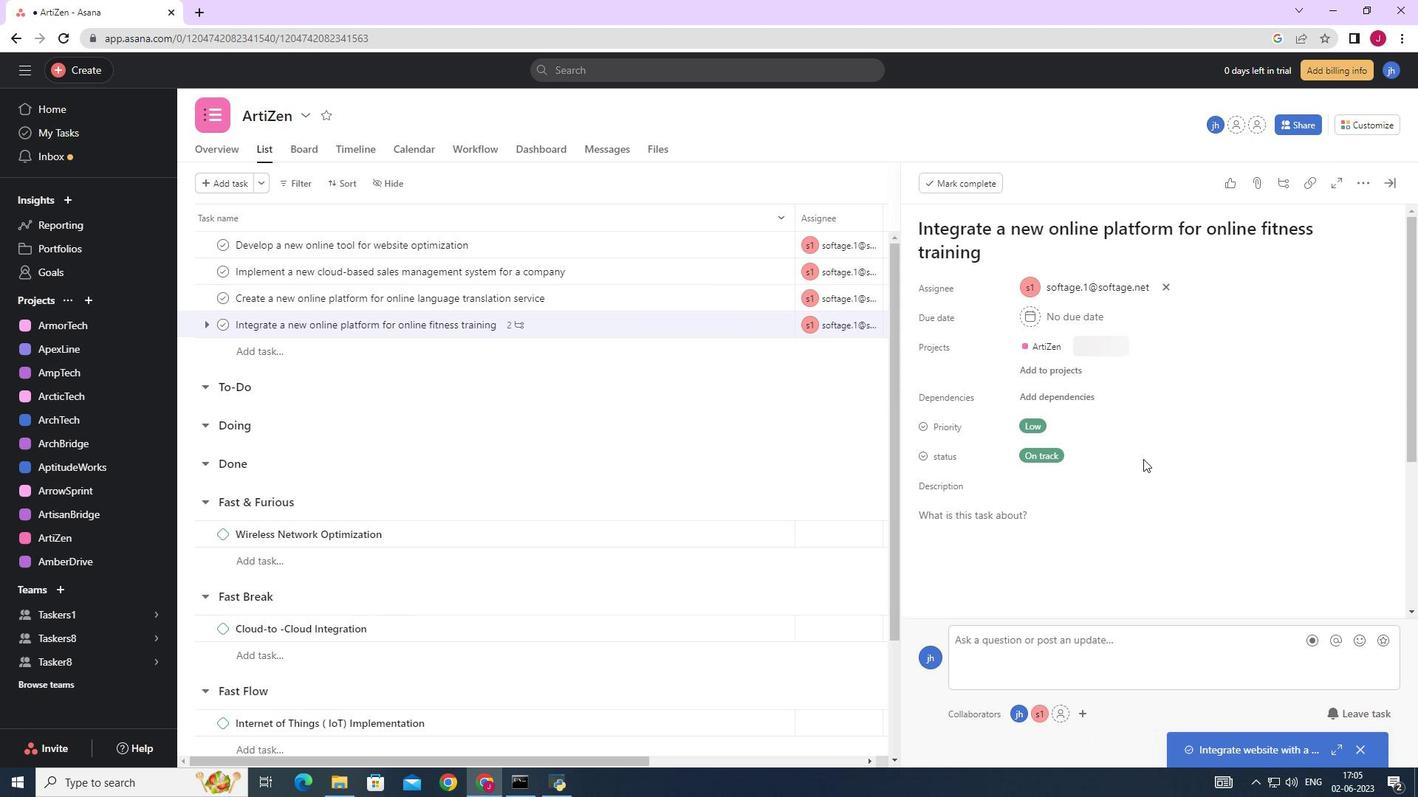 
Action: Mouse moved to (968, 508)
Screenshot: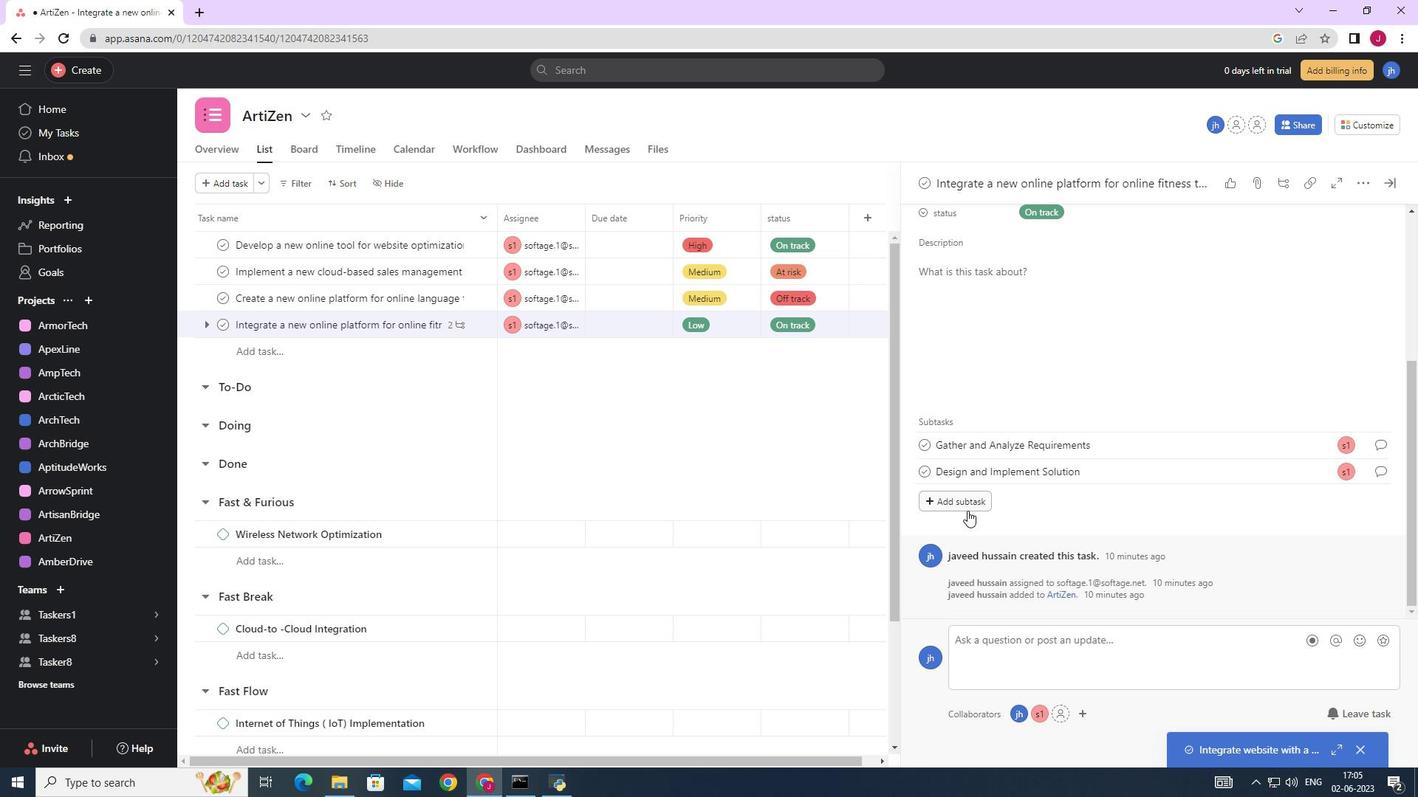 
Action: Mouse pressed left at (968, 508)
Screenshot: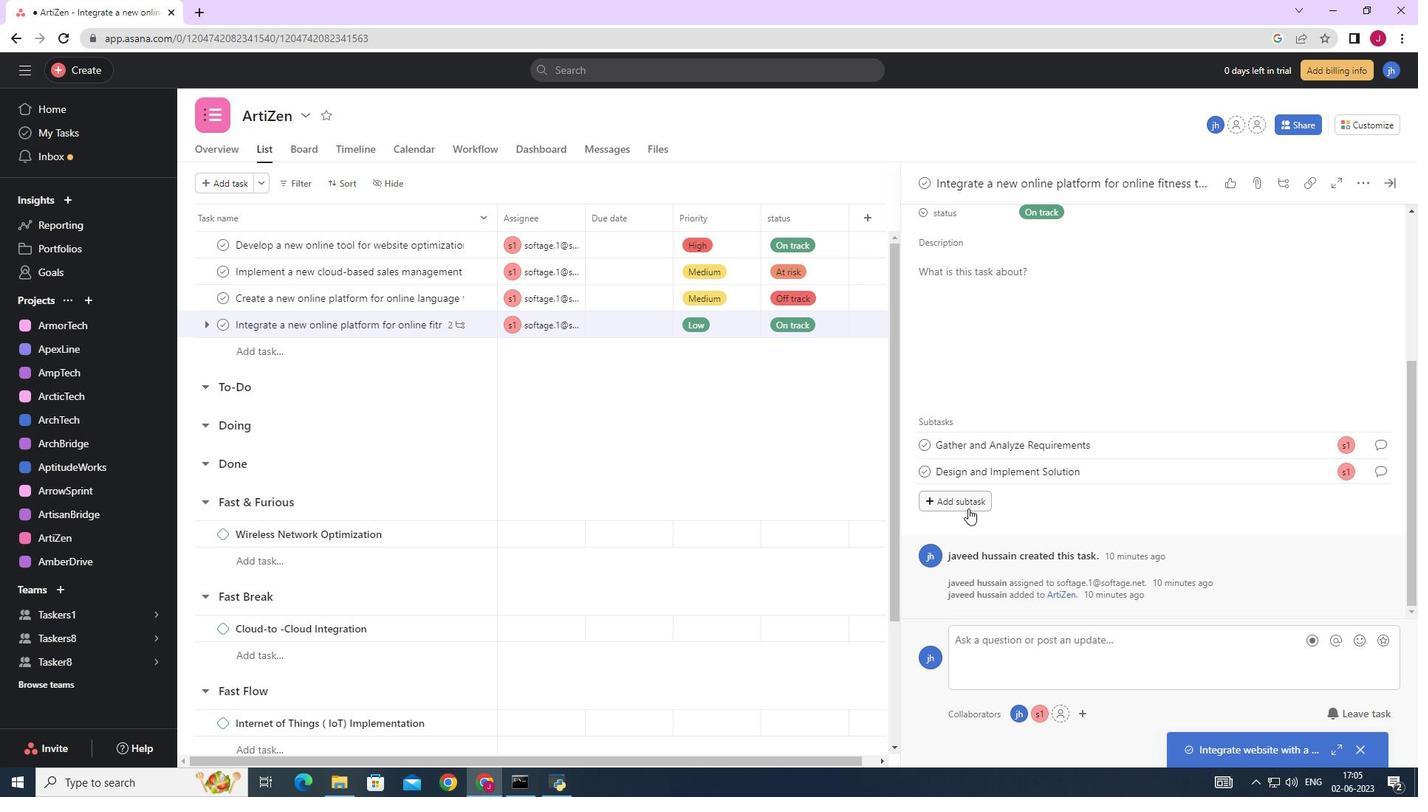 
Action: Mouse moved to (960, 468)
Screenshot: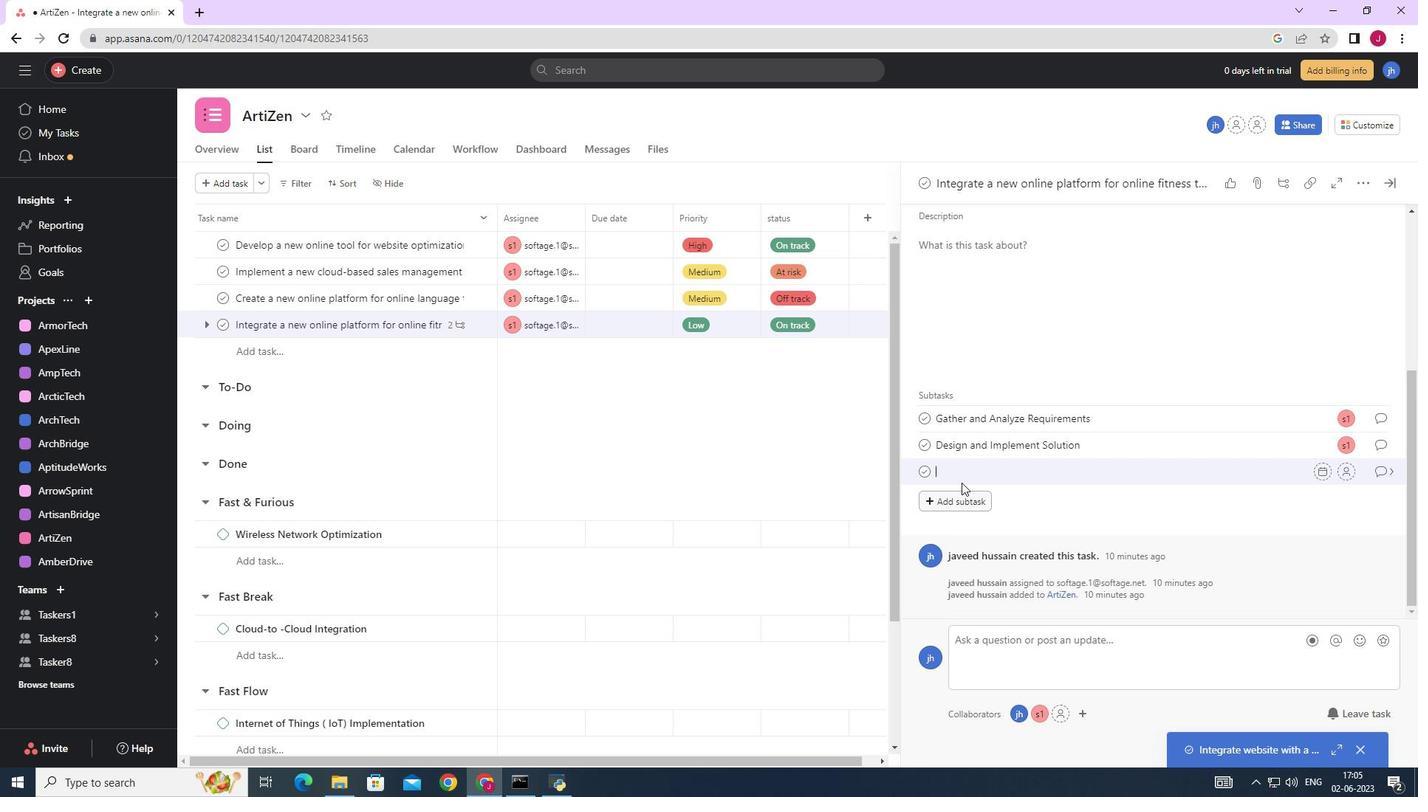 
Action: Mouse pressed left at (960, 468)
Screenshot: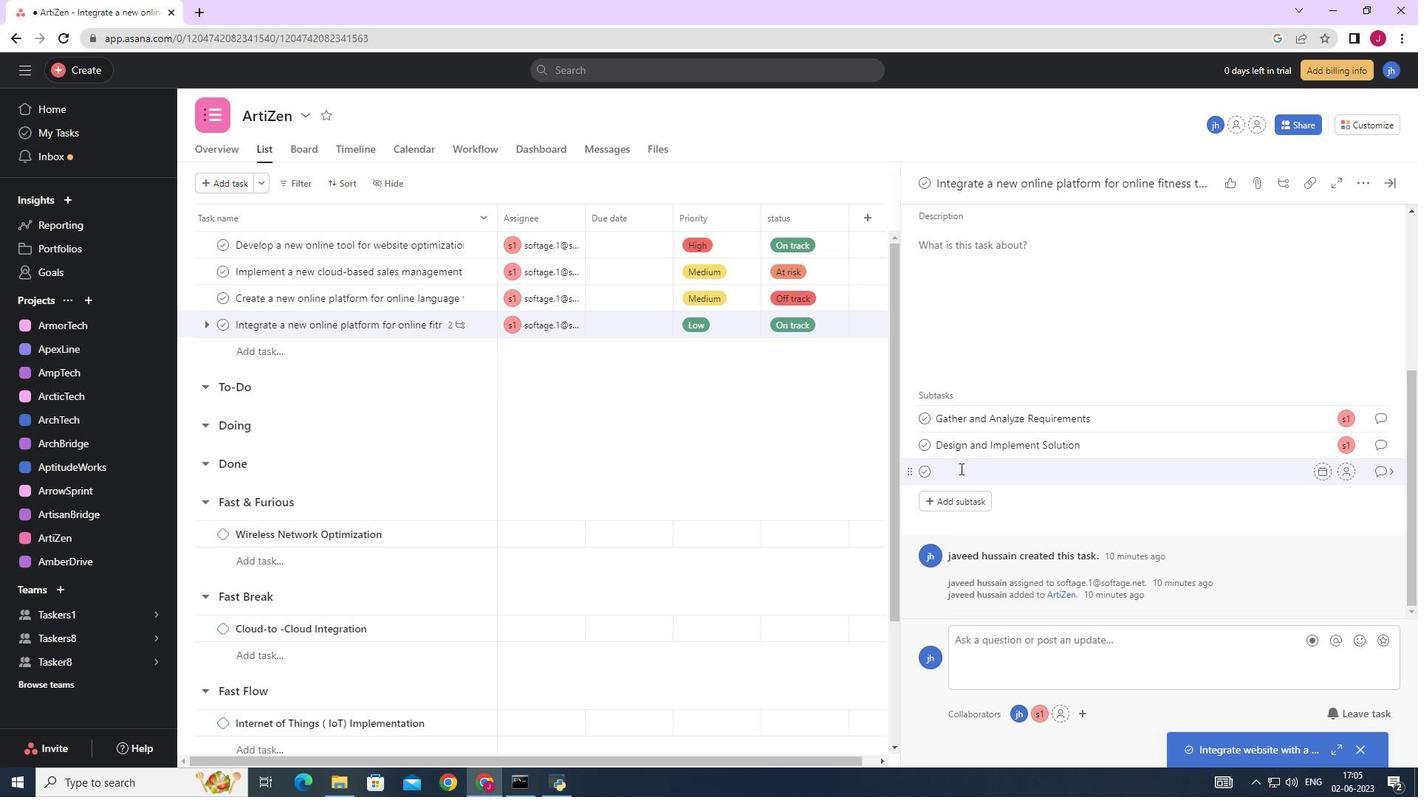 
Action: Key pressed <Key.caps_lock>S<Key.caps_lock>sy<Key.backspace><Key.backspace>ystem<Key.space><Key.caps_lock>T<Key.caps_lock>est<Key.space>and<Key.space><Key.caps_lock>UAT
Screenshot: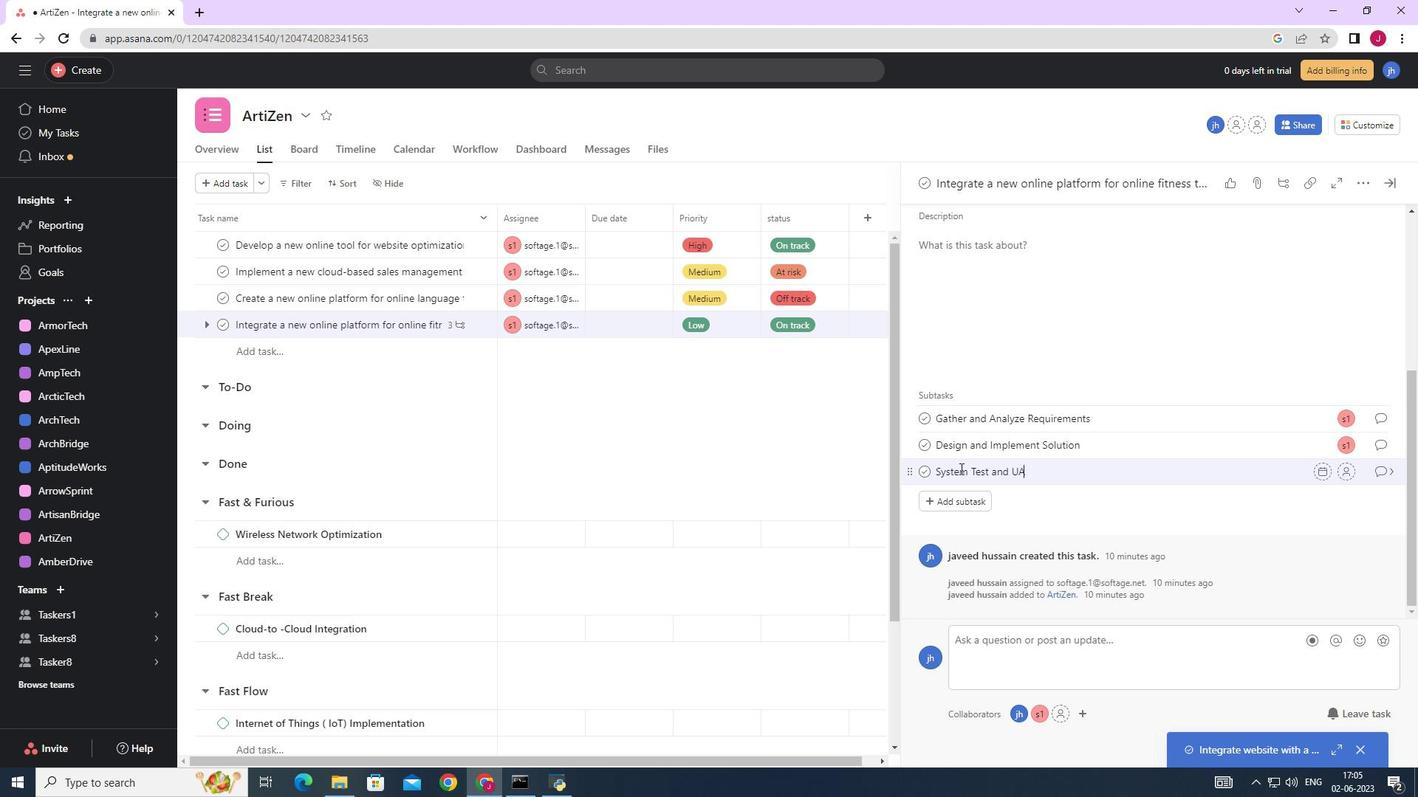 
Action: Mouse moved to (1348, 468)
Screenshot: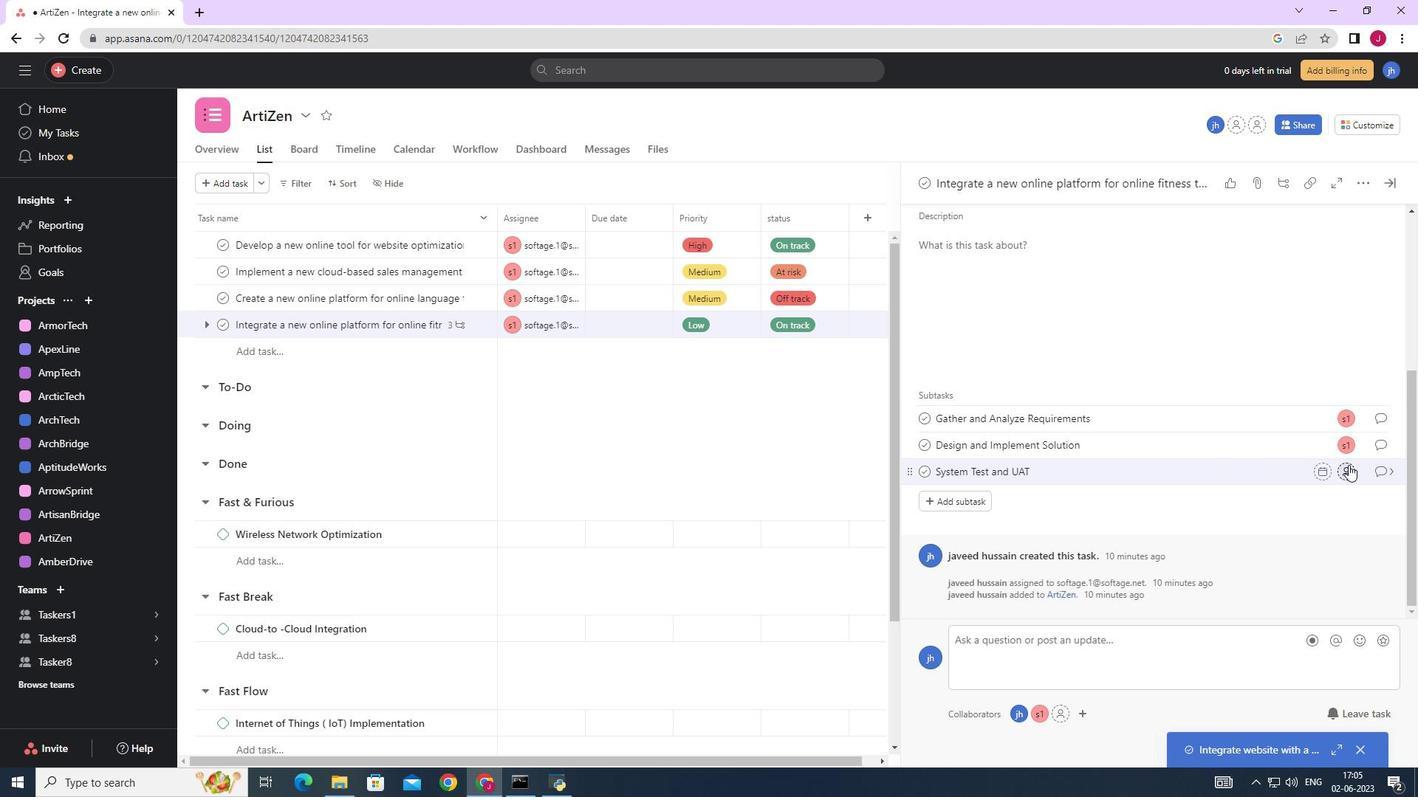 
Action: Mouse pressed left at (1348, 468)
Screenshot: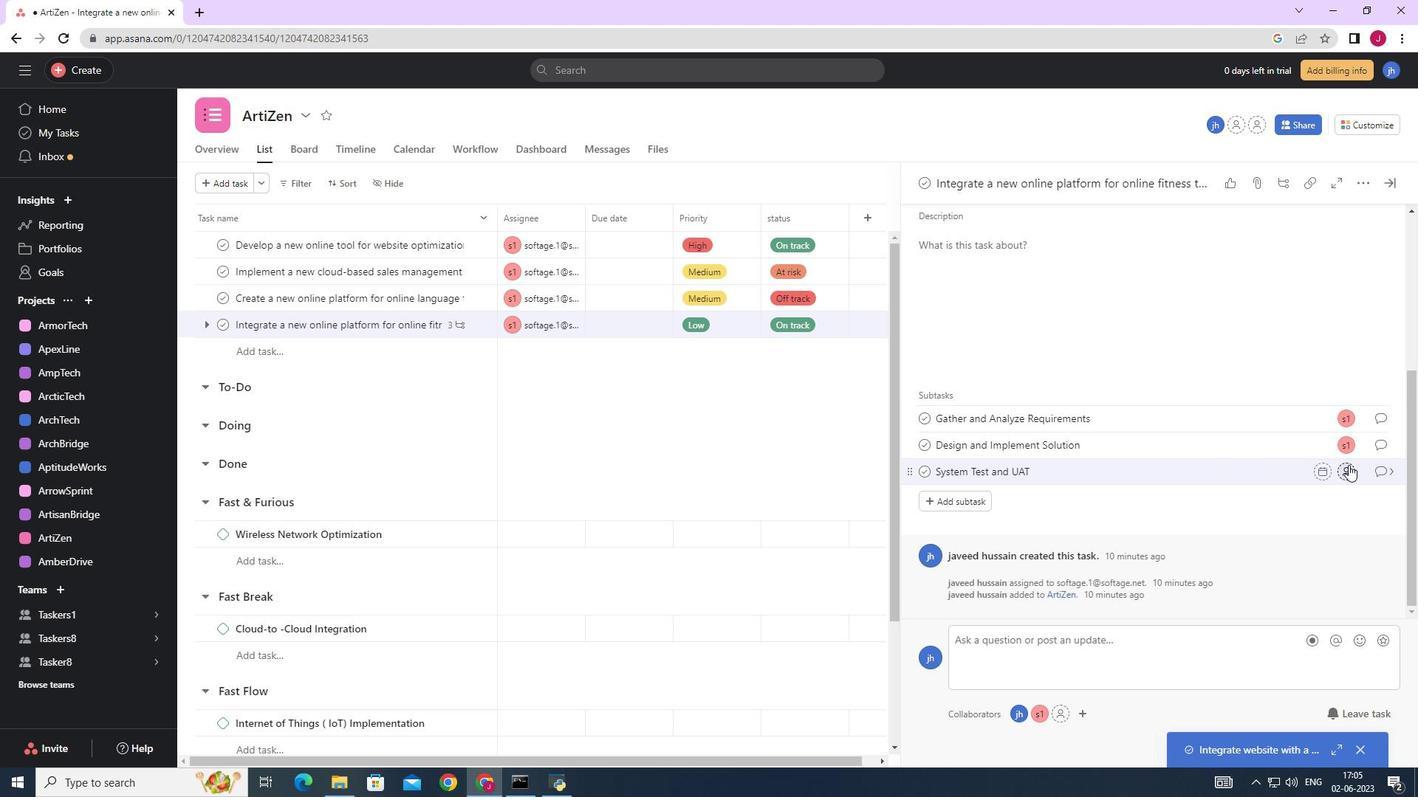 
Action: Mouse moved to (1141, 525)
Screenshot: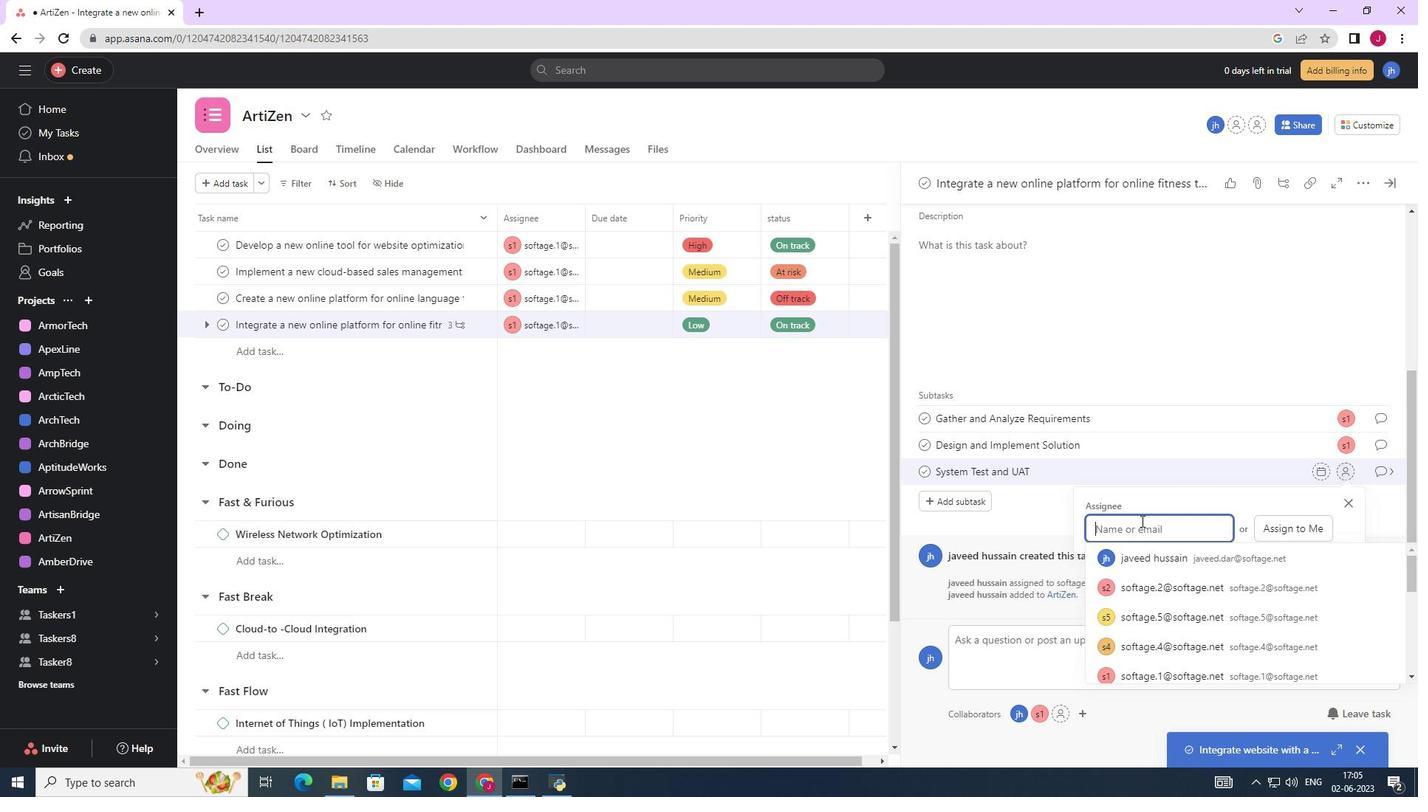 
Action: Key pressed SOFTAGE.1
Screenshot: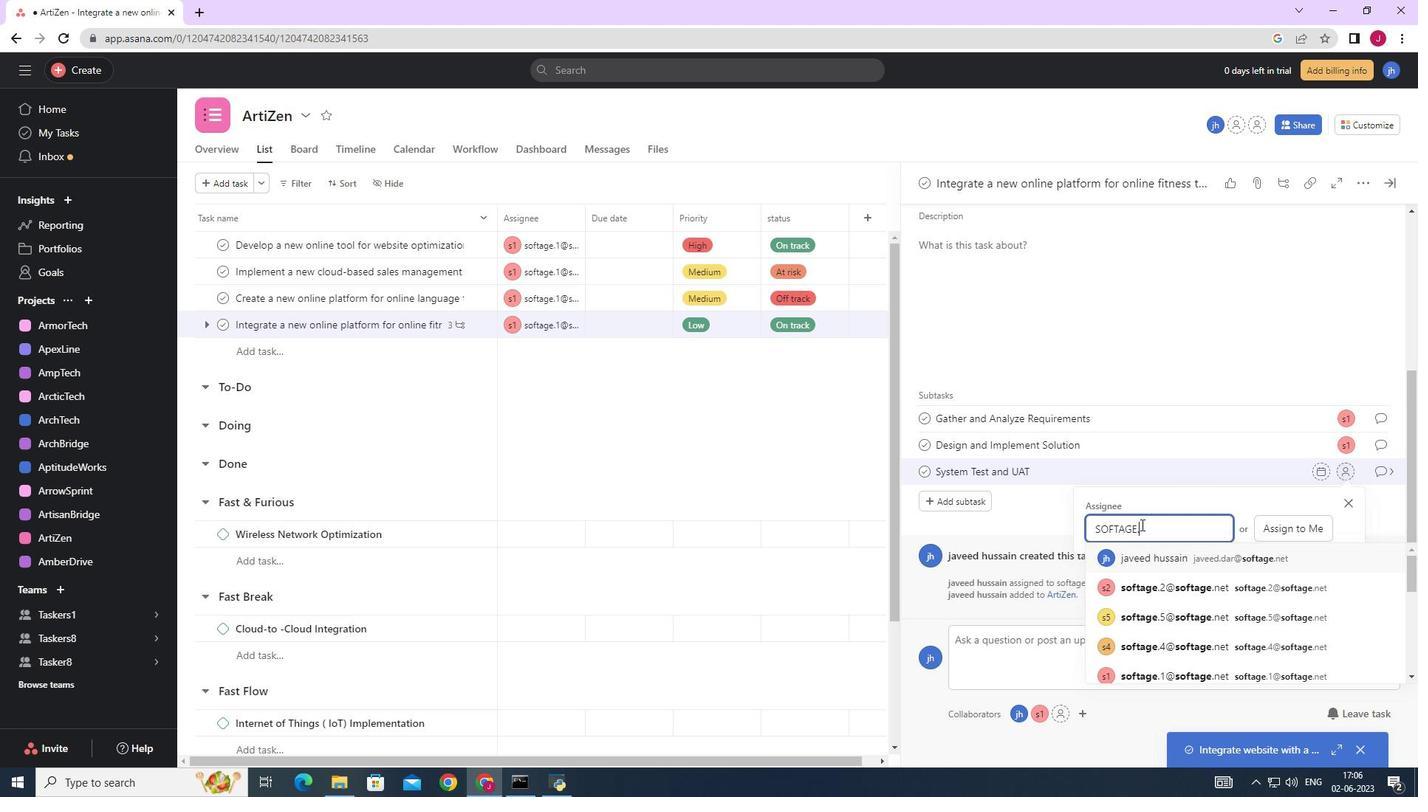 
Action: Mouse moved to (1161, 563)
Screenshot: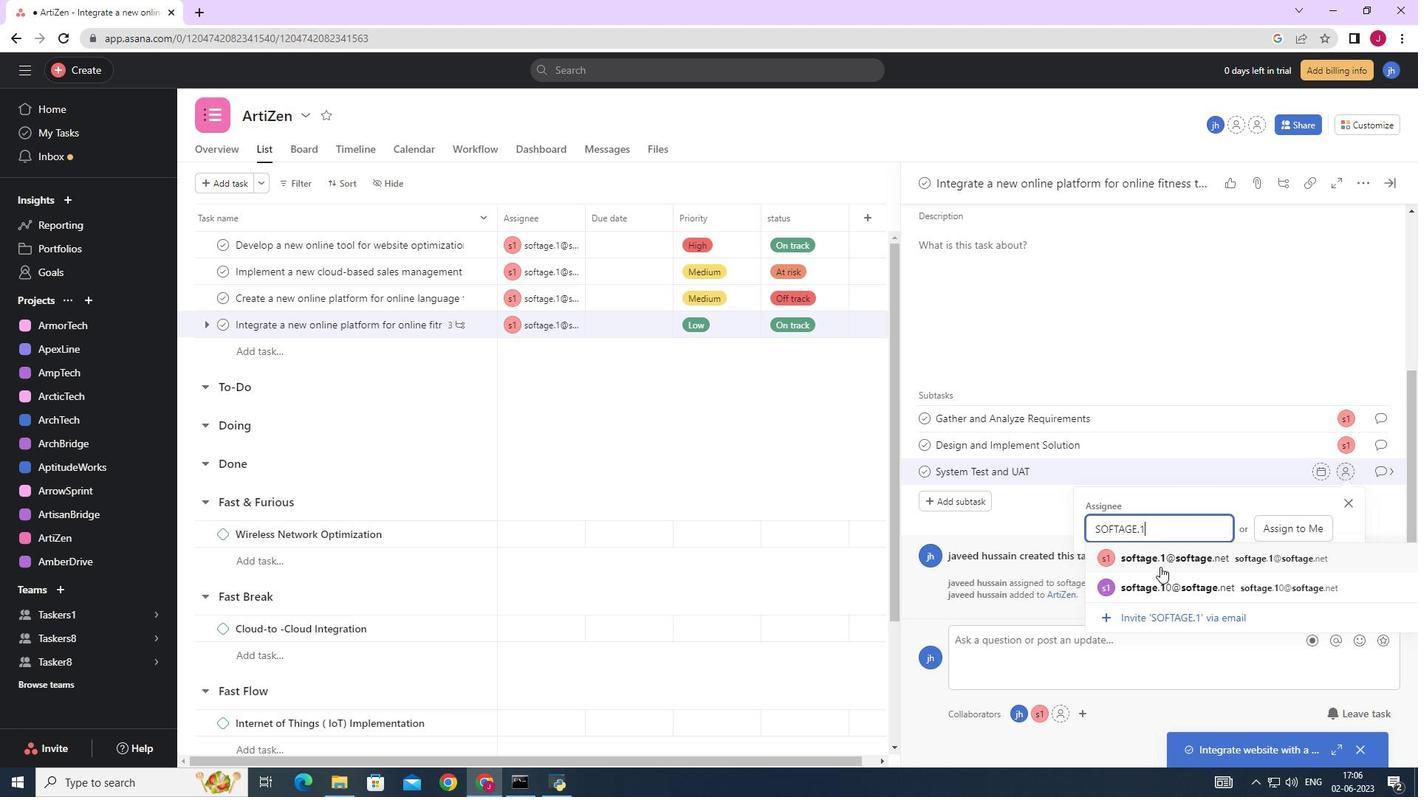 
Action: Mouse pressed left at (1161, 563)
Screenshot: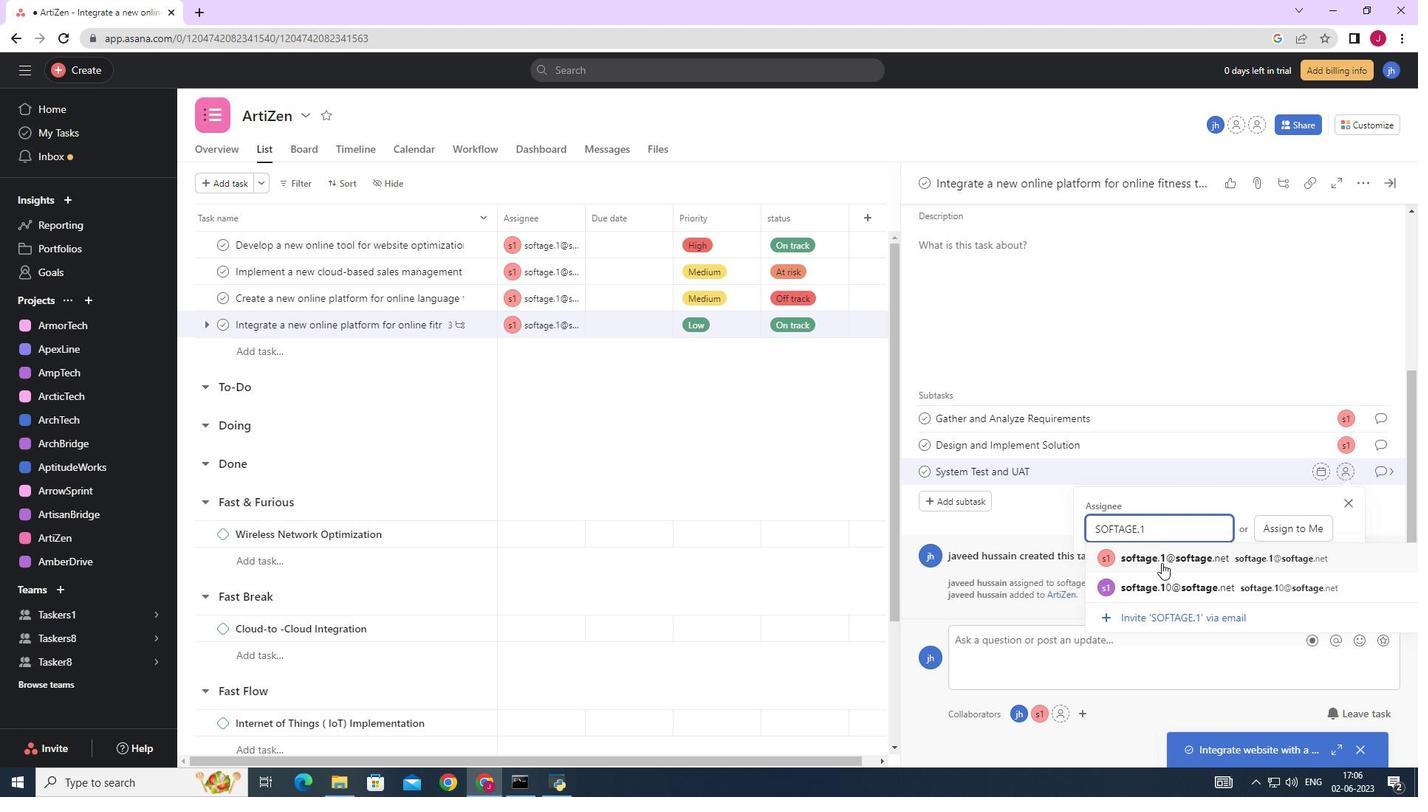 
Action: Mouse moved to (1381, 470)
Screenshot: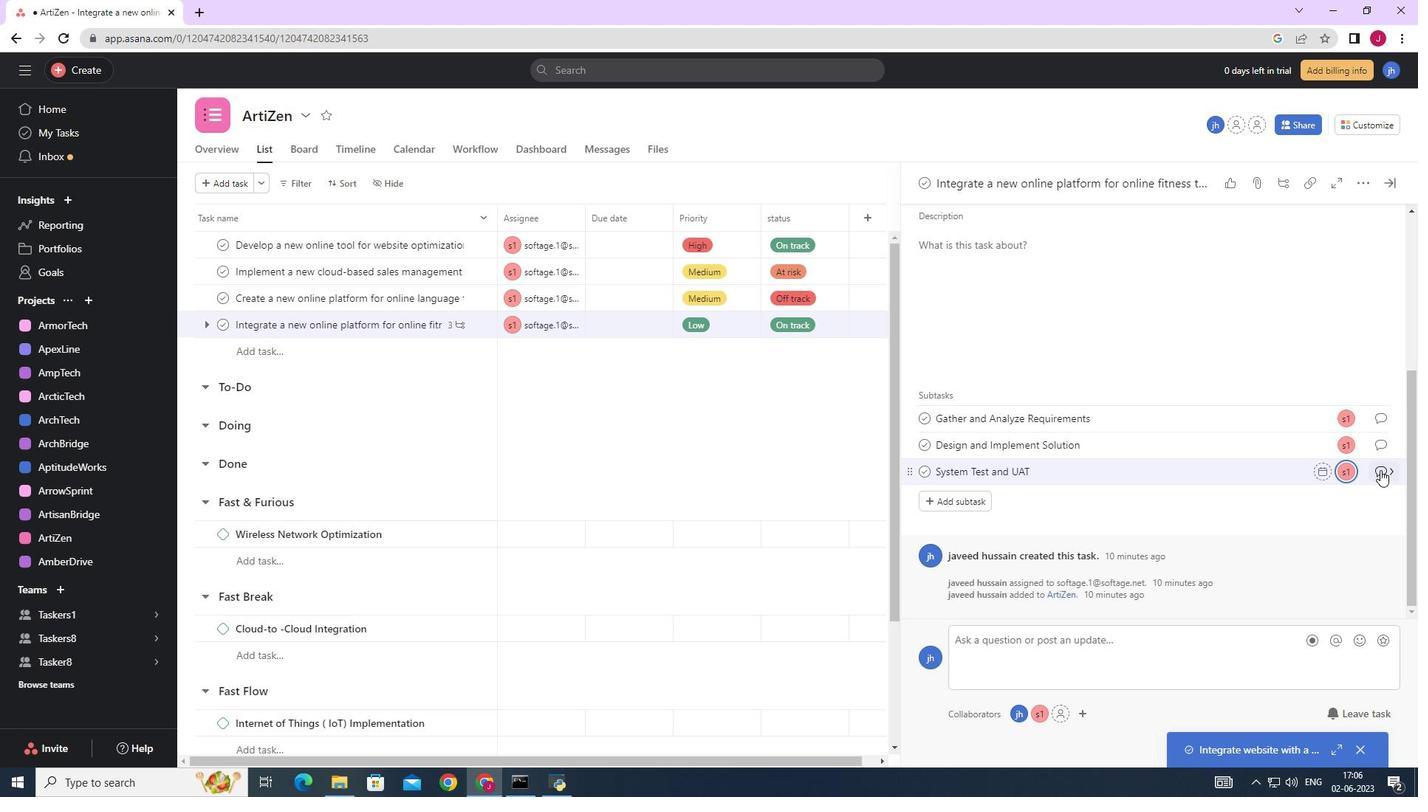 
Action: Mouse pressed left at (1381, 470)
Screenshot: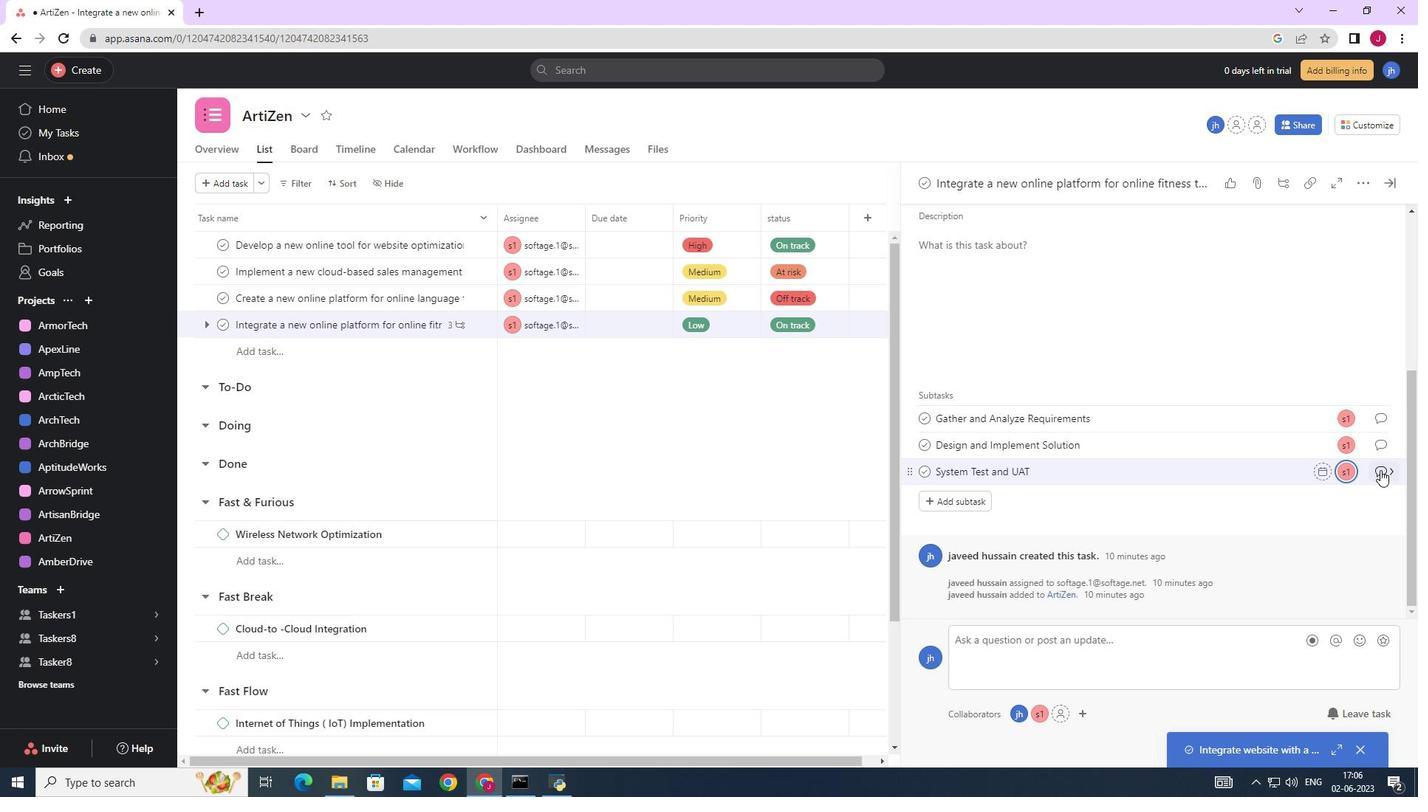 
Action: Mouse moved to (993, 389)
Screenshot: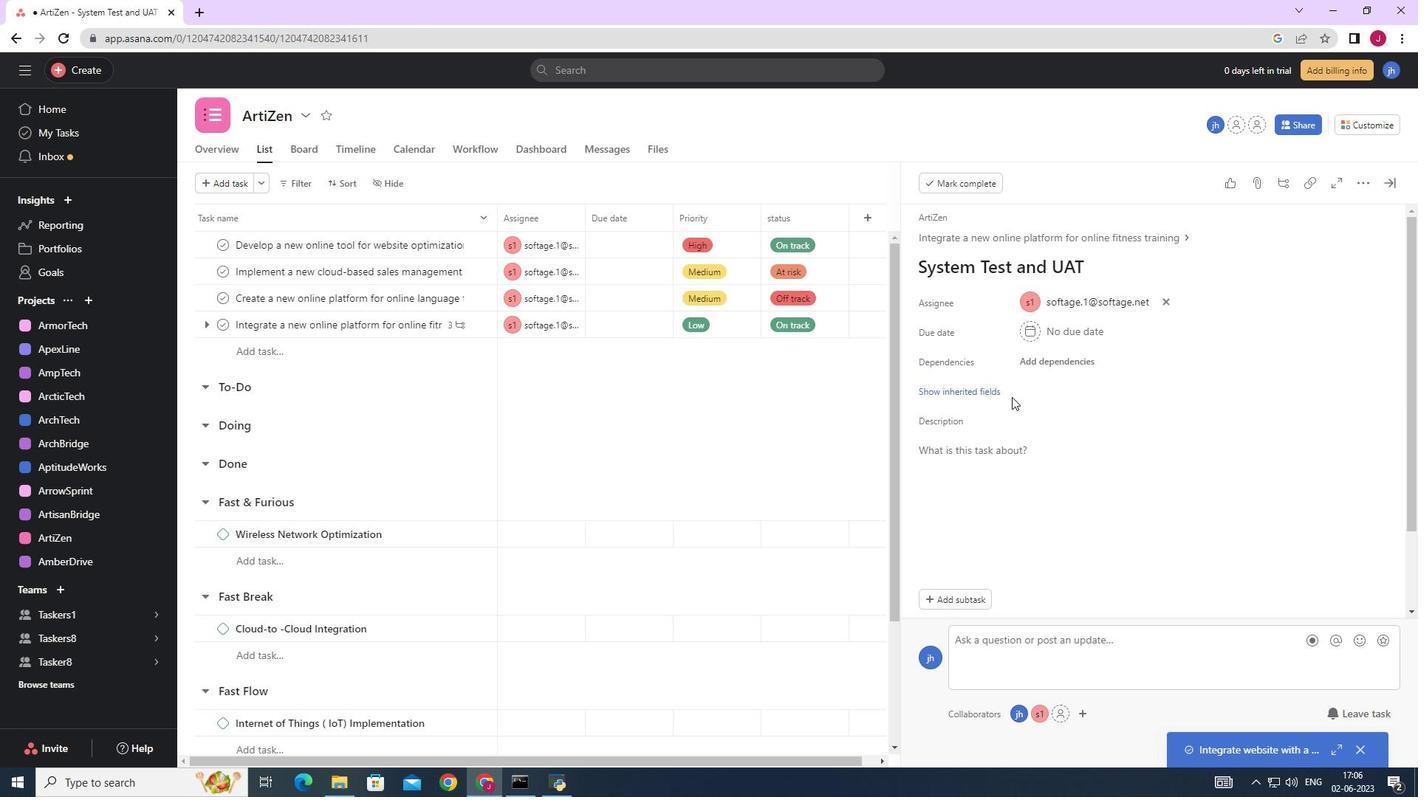 
Action: Mouse pressed left at (993, 389)
Screenshot: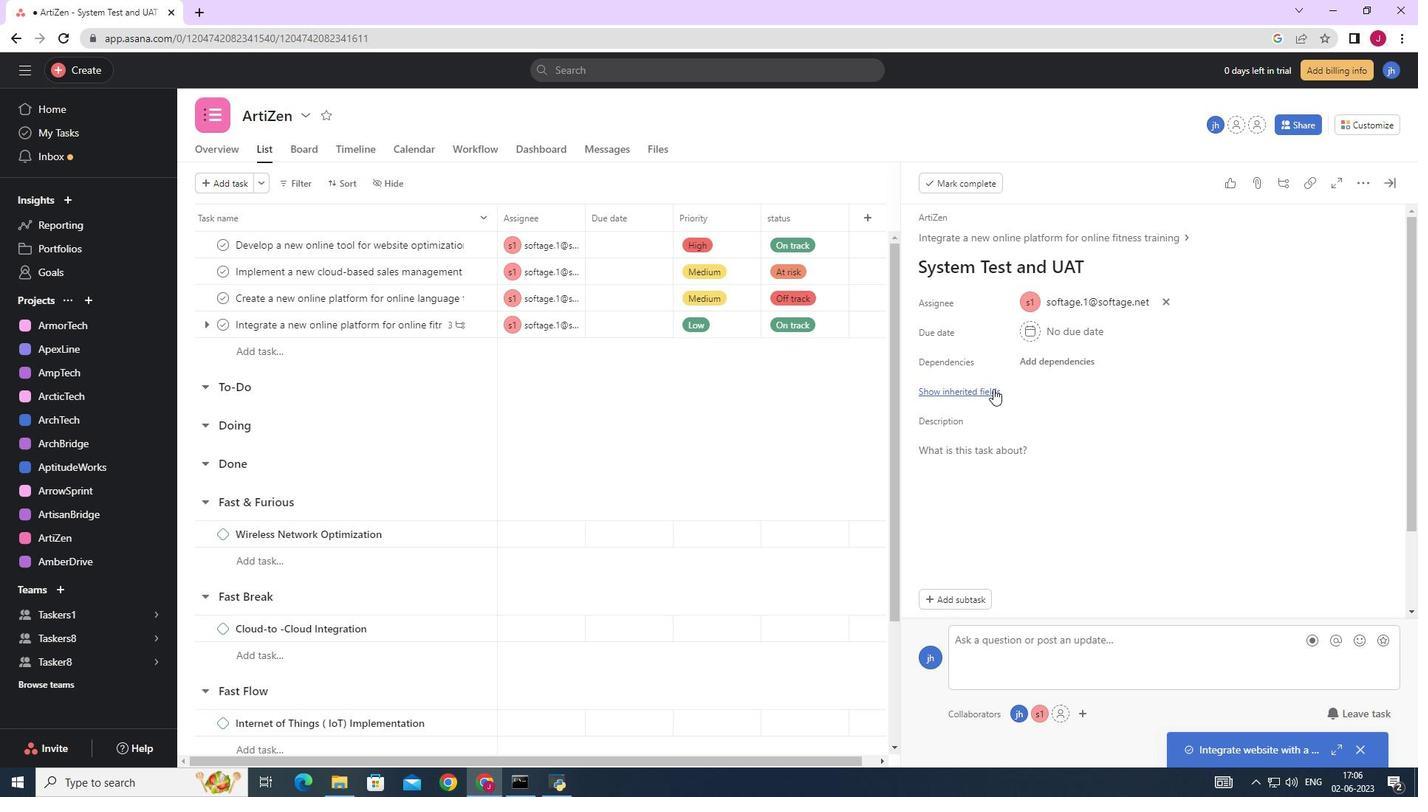 
Action: Mouse moved to (1054, 417)
Screenshot: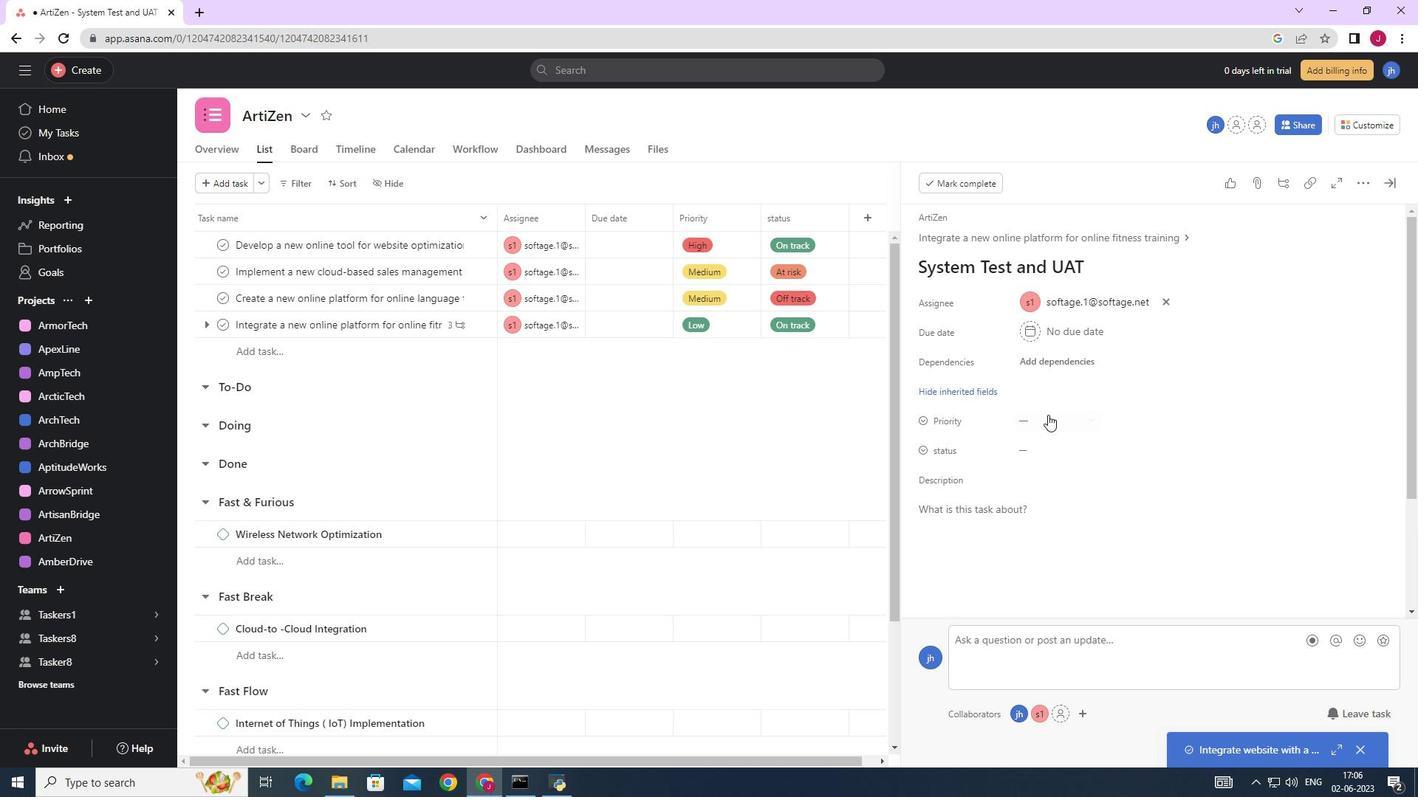 
Action: Mouse pressed left at (1054, 417)
Screenshot: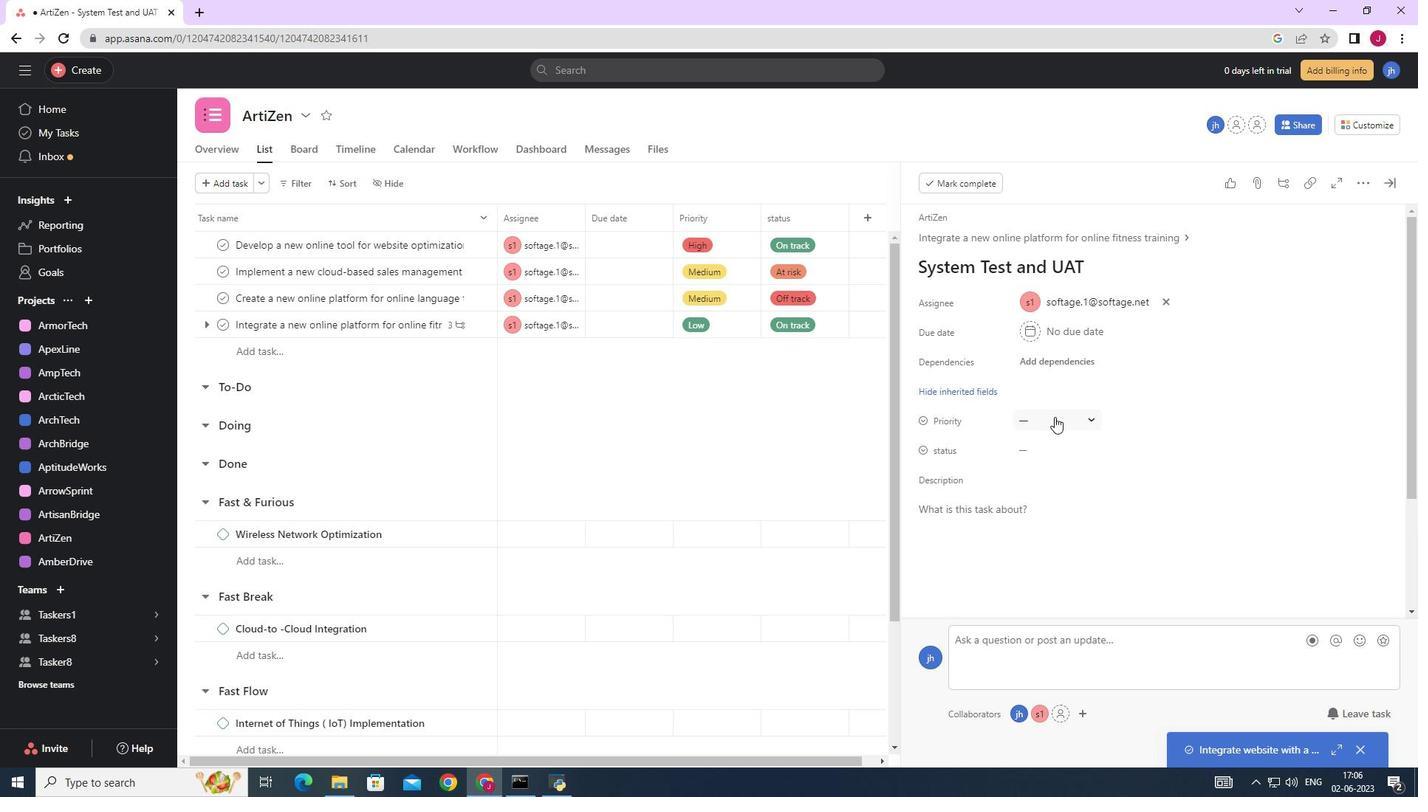 
Action: Mouse moved to (1059, 474)
Screenshot: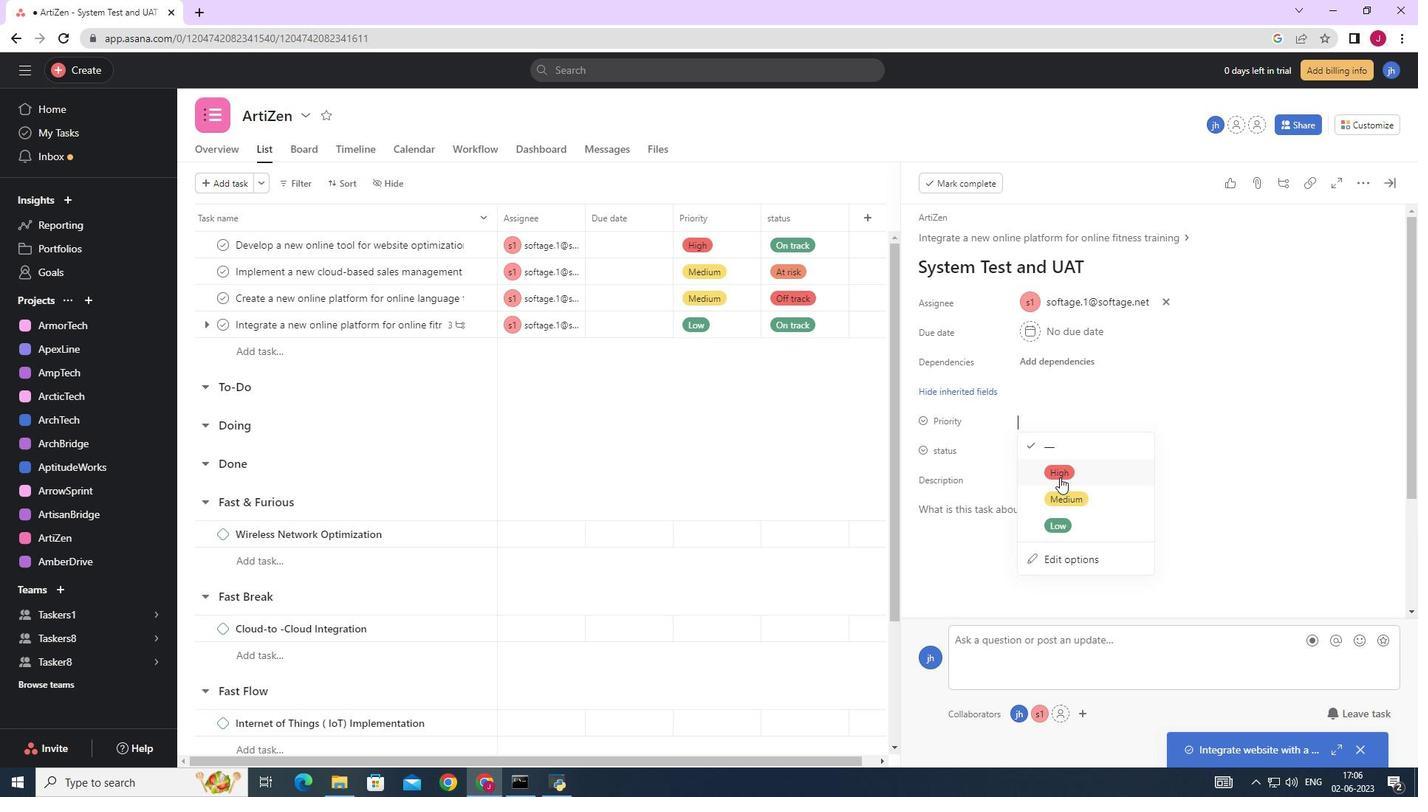 
Action: Mouse pressed left at (1059, 474)
Screenshot: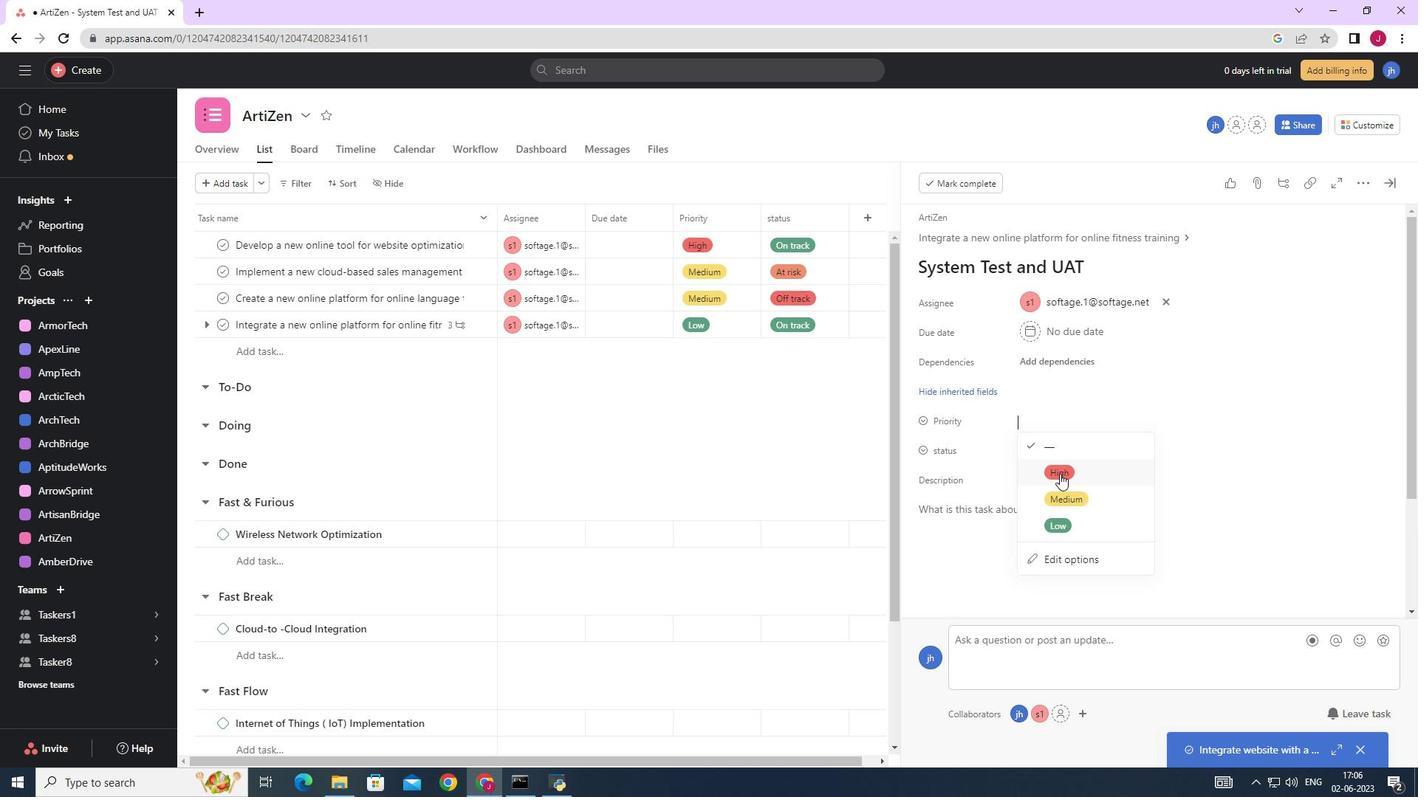 
Action: Mouse moved to (1046, 444)
Screenshot: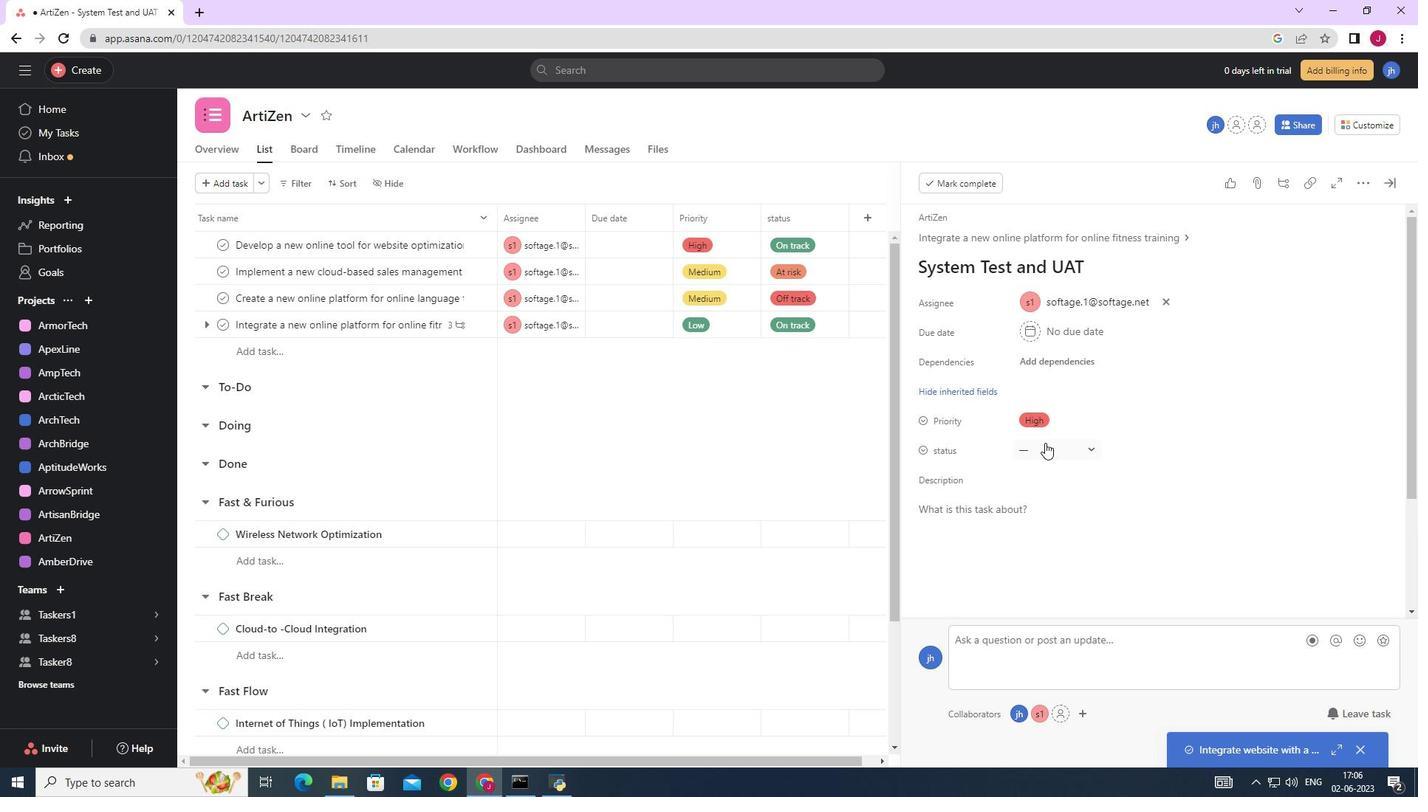 
Action: Mouse pressed left at (1046, 444)
Screenshot: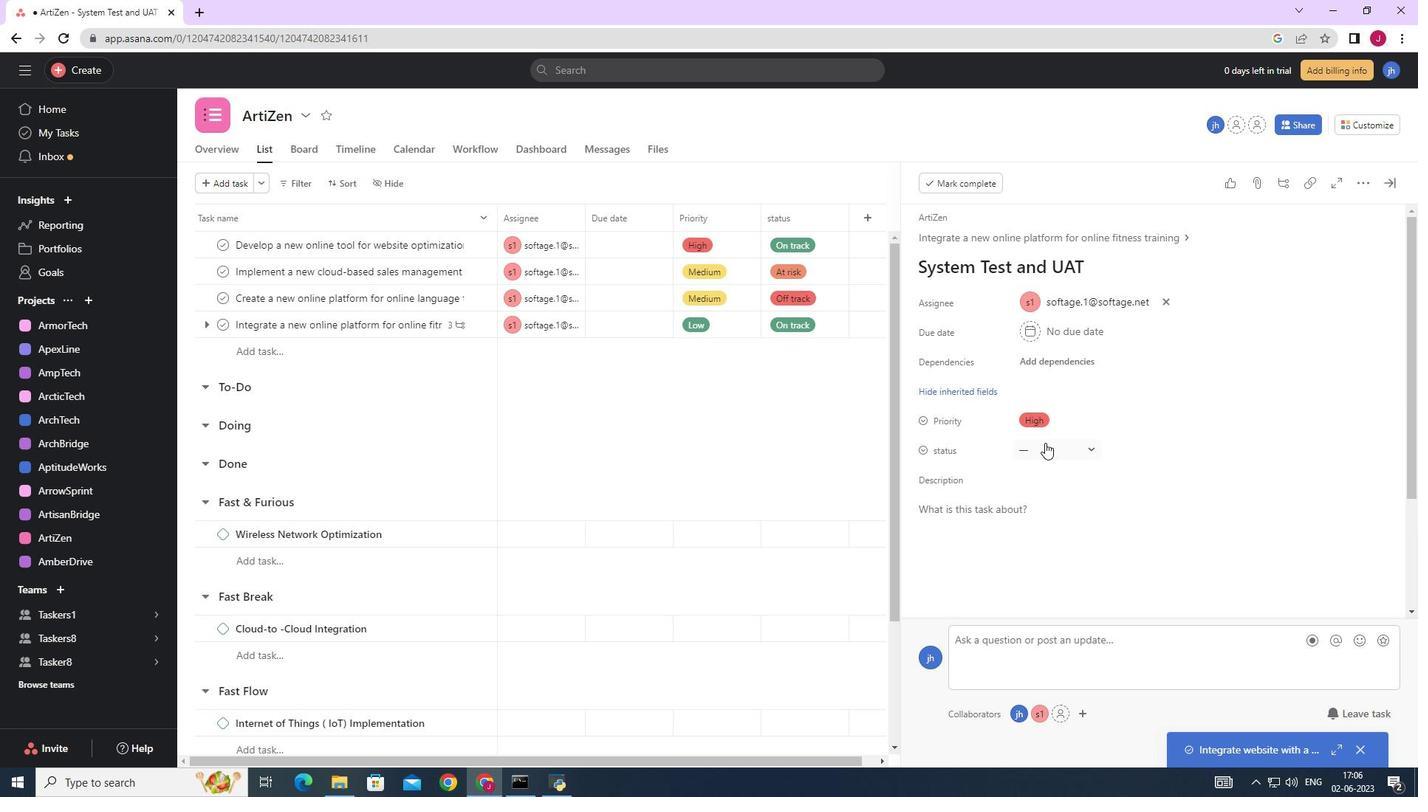 
Action: Mouse moved to (1069, 578)
Screenshot: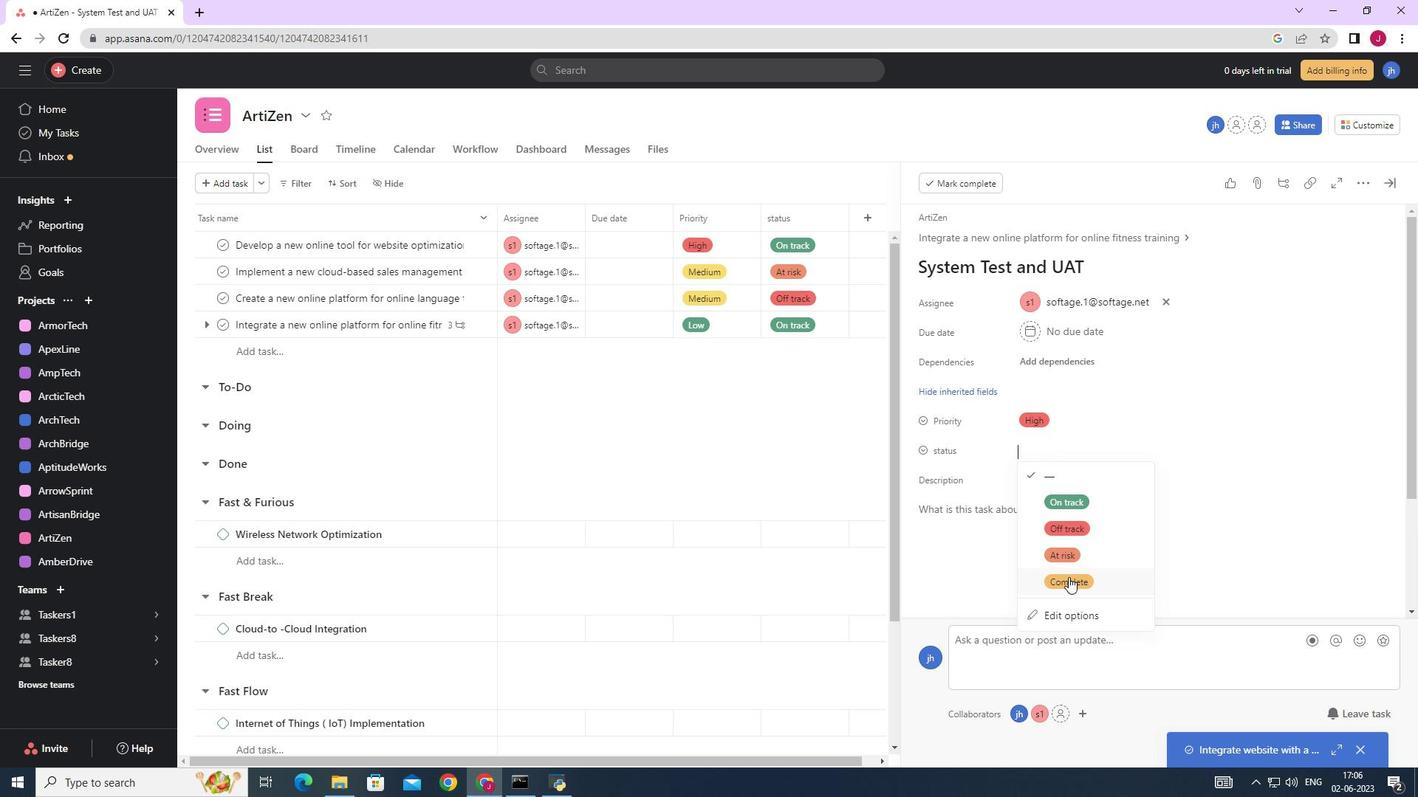 
Action: Mouse pressed left at (1069, 578)
Screenshot: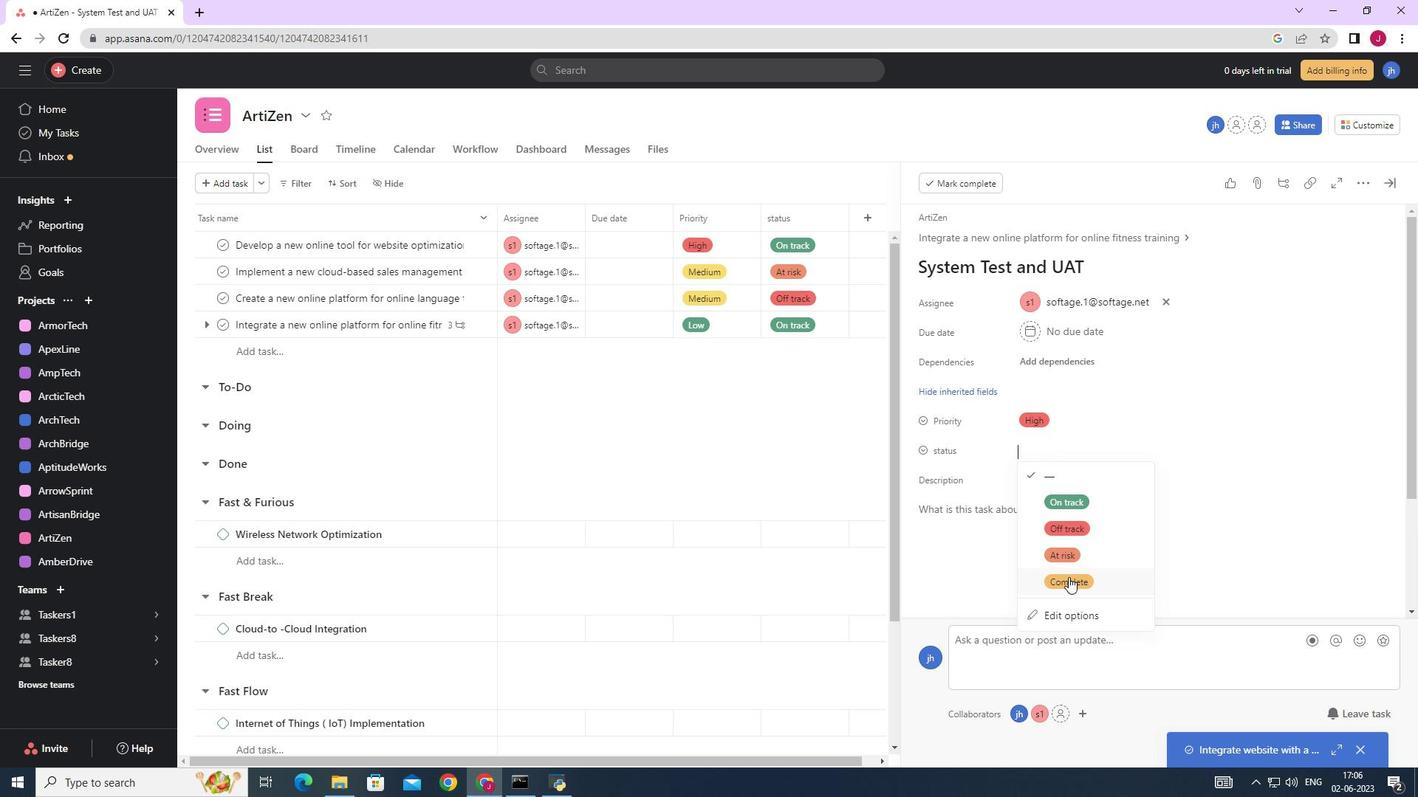 
Action: Mouse moved to (1388, 184)
Screenshot: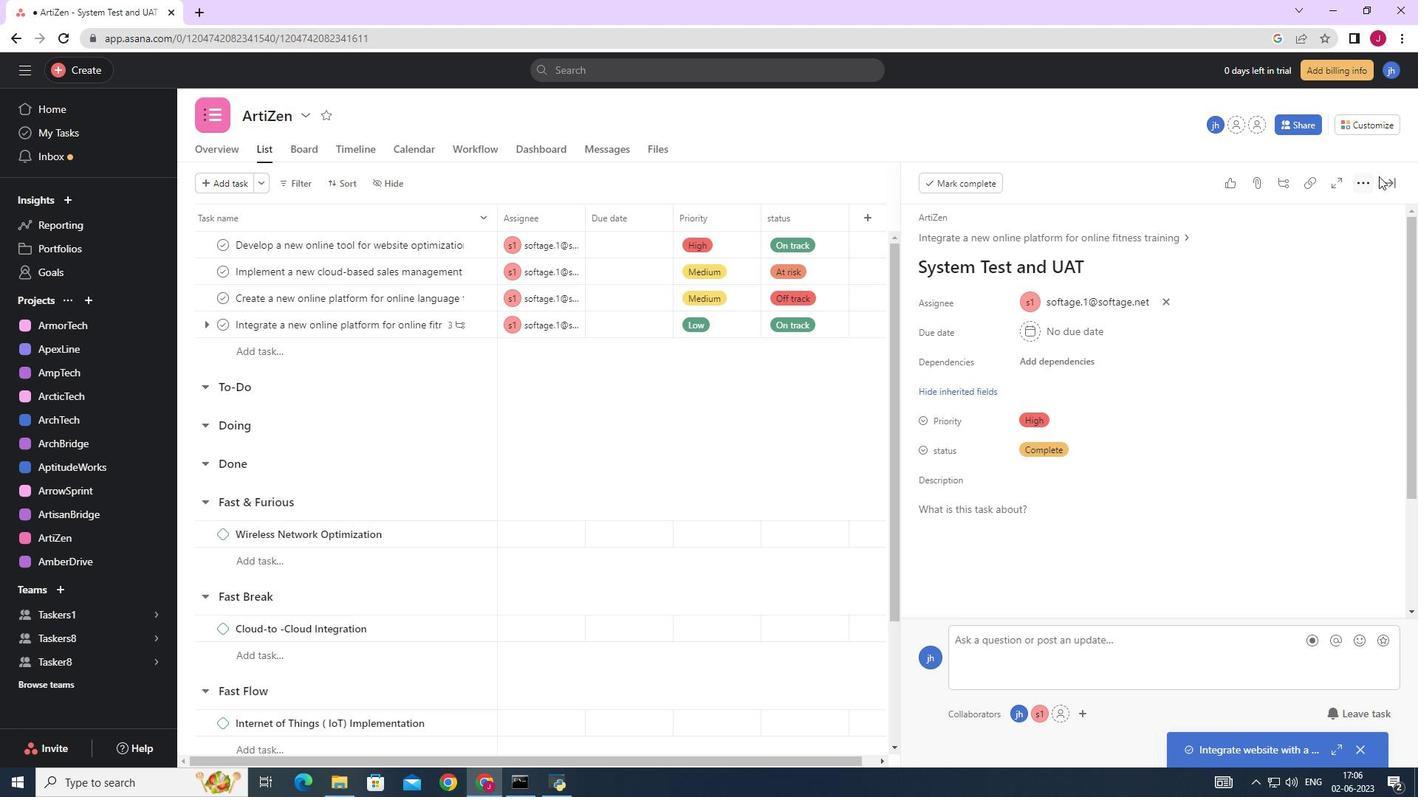 
Action: Mouse pressed left at (1388, 184)
Screenshot: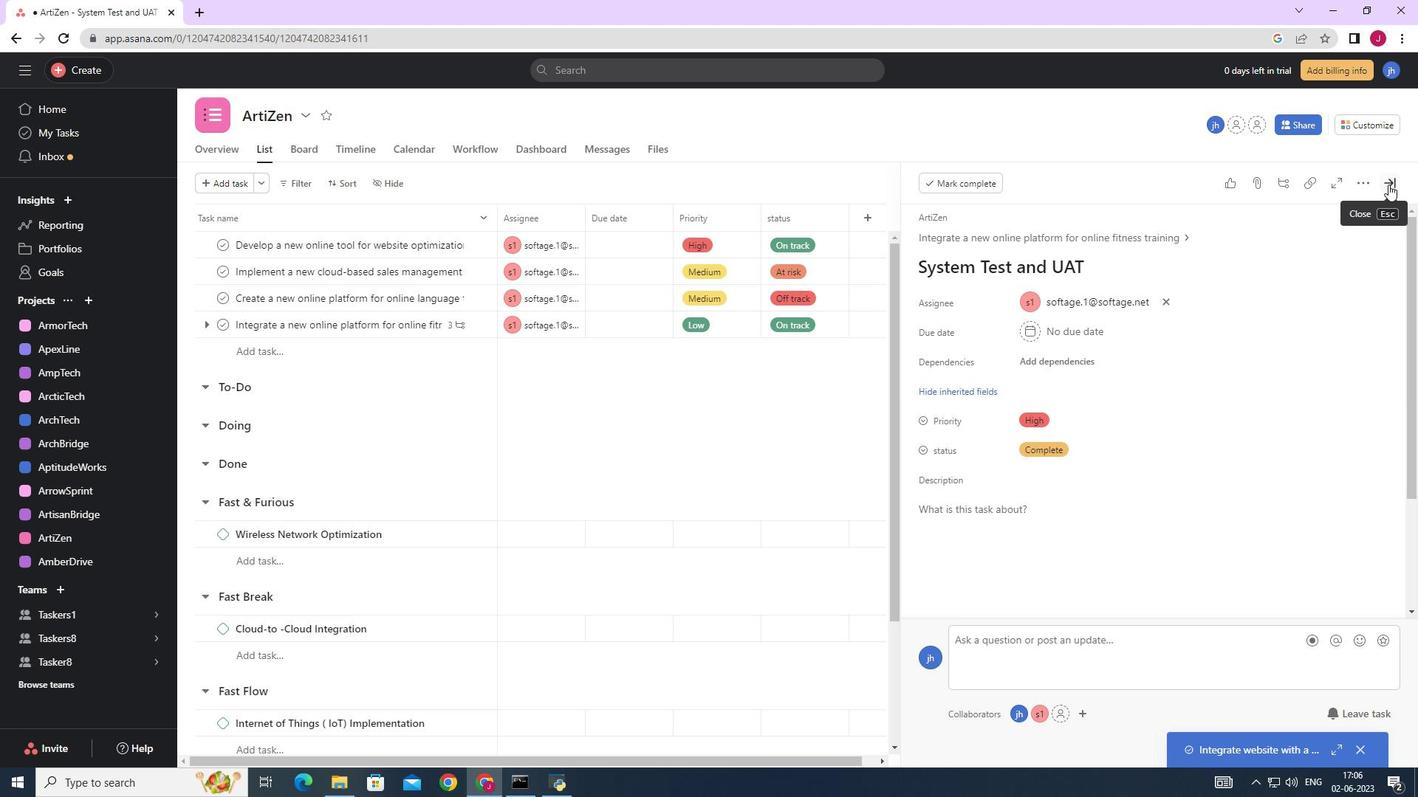
Action: Mouse moved to (1388, 184)
Screenshot: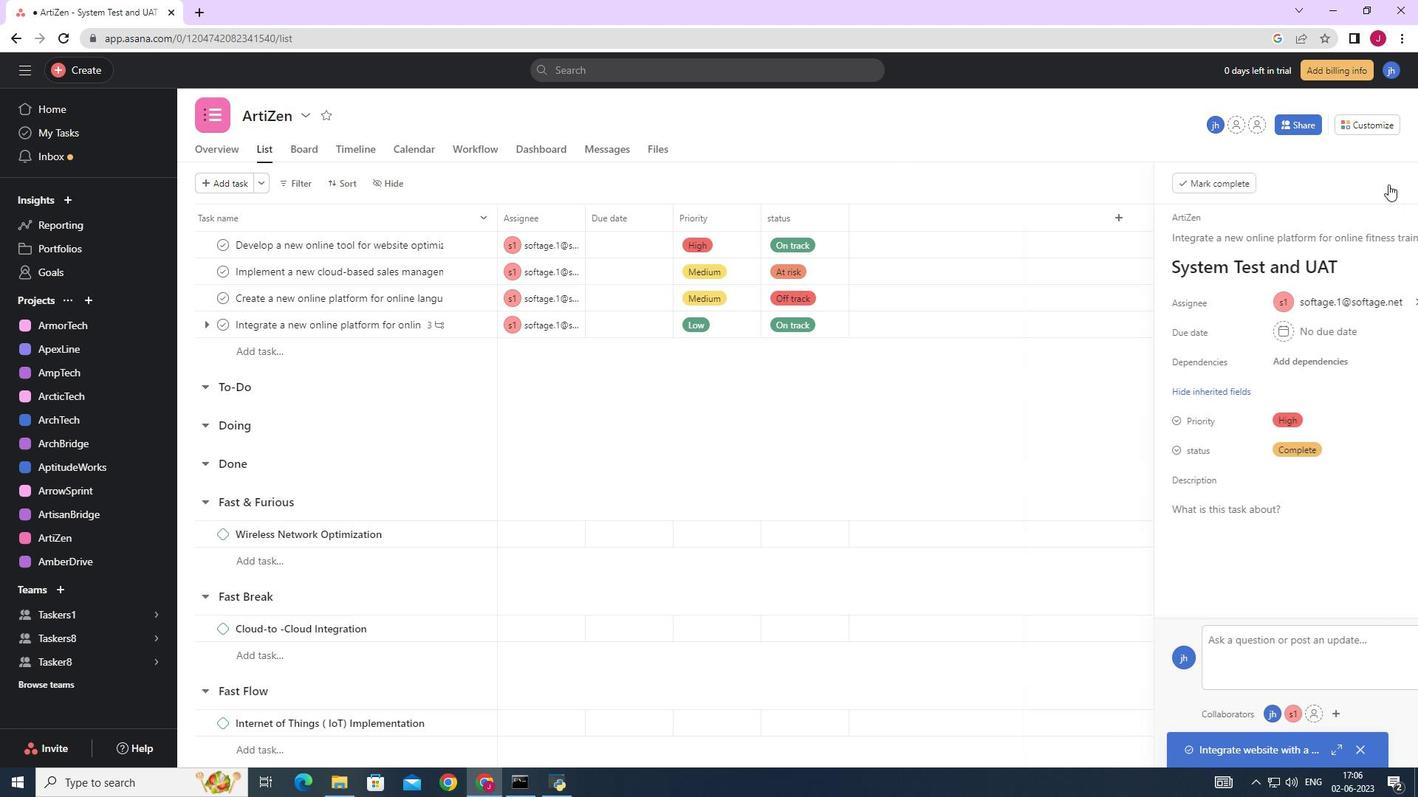
